 Task: Add an event with the title Presentation Finalization and Rehearsal Session, date '2023/12/29', time 9:15 AM to 11:15 AMand add a description: The quality assurance team will review project documentation such as project plans, requirements specifications, design documents, and test plans. They will ensure that the documentation is complete, accurate, and aligns with the project objectives and stakeholder expectations.Select event color  Sage . Add location for the event as: Durban, South Africa, logged in from the account softage.4@softage.netand send the event invitation to softage.6@softage.net and softage.7@softage.net. Set a reminder for the event Weekly on Sunday
Action: Mouse moved to (70, 91)
Screenshot: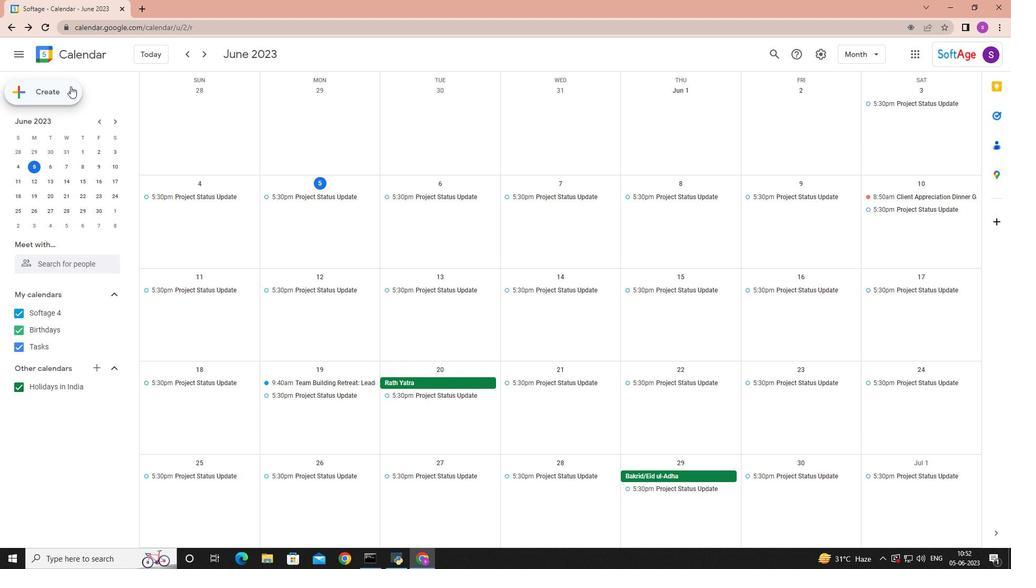 
Action: Mouse pressed left at (70, 91)
Screenshot: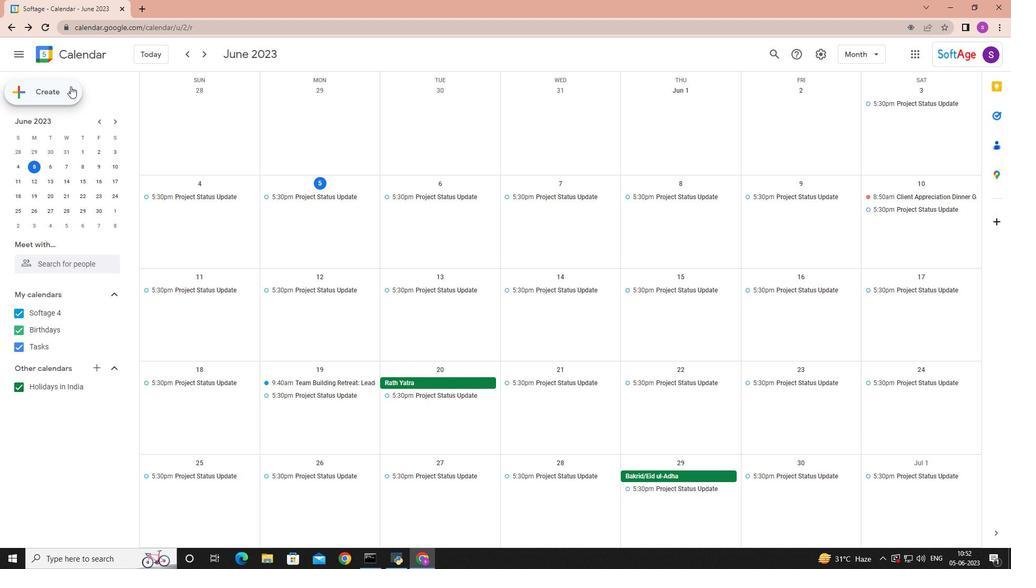 
Action: Mouse moved to (71, 122)
Screenshot: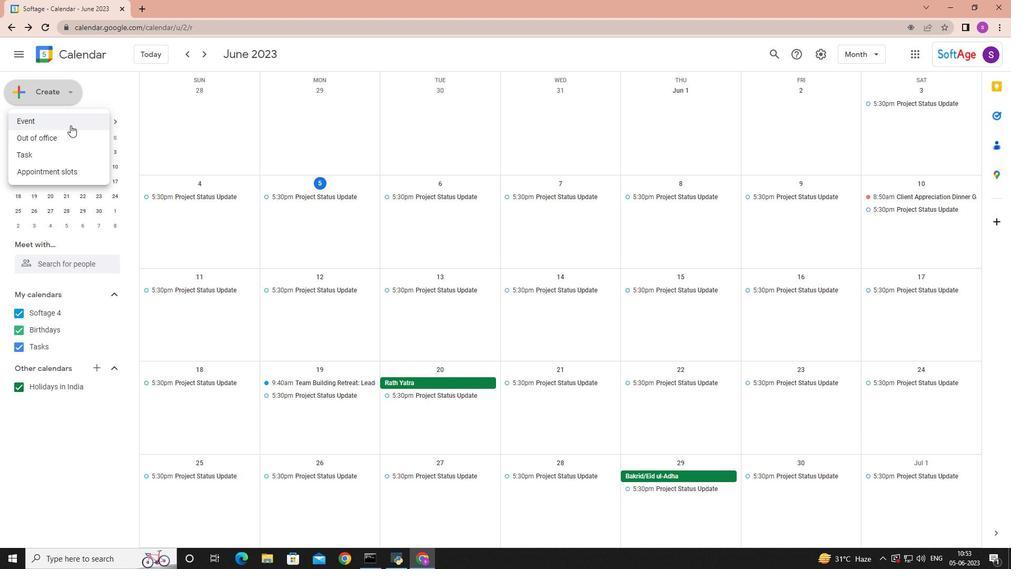 
Action: Mouse pressed left at (71, 122)
Screenshot: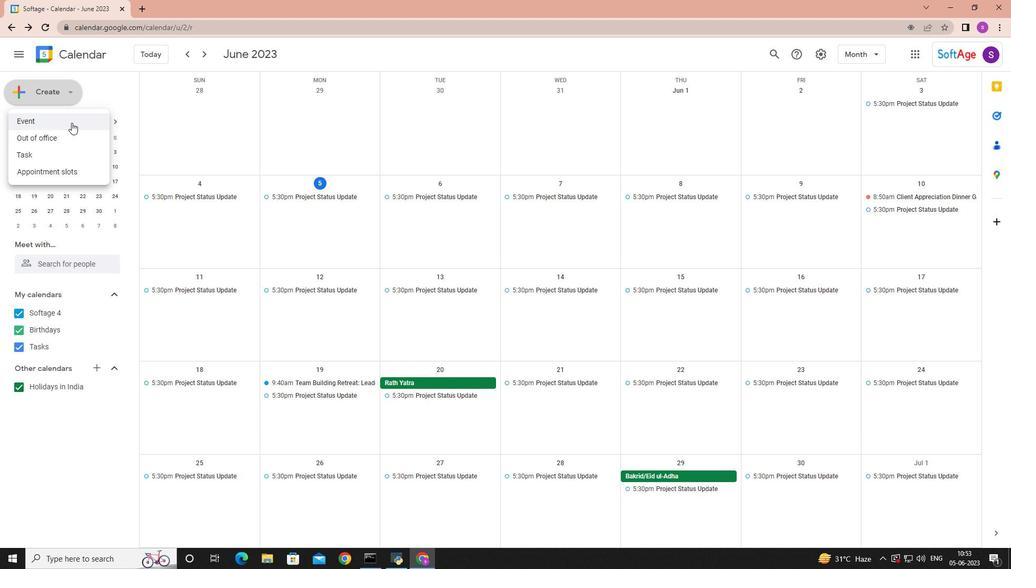 
Action: Mouse moved to (146, 411)
Screenshot: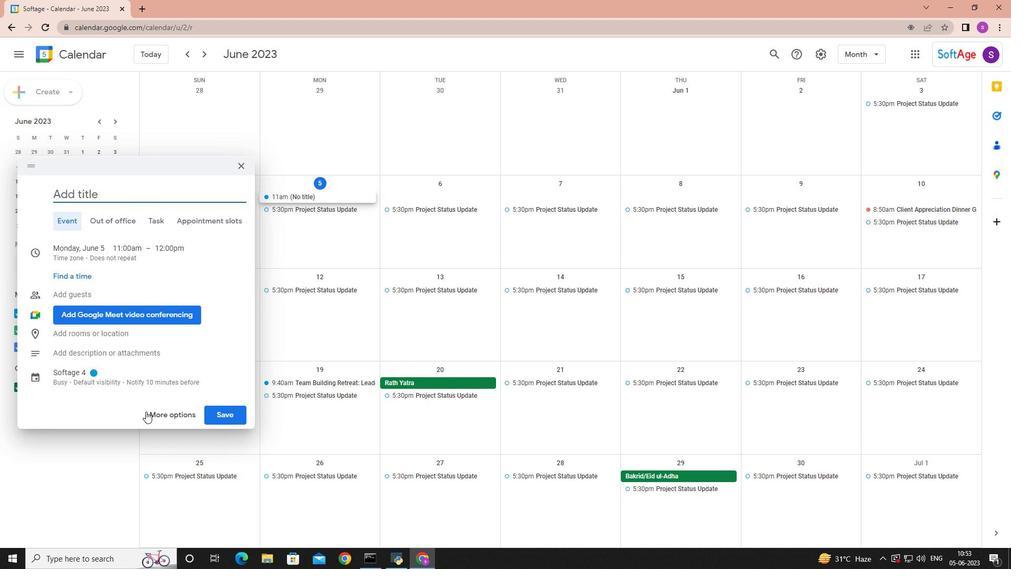 
Action: Mouse pressed left at (146, 411)
Screenshot: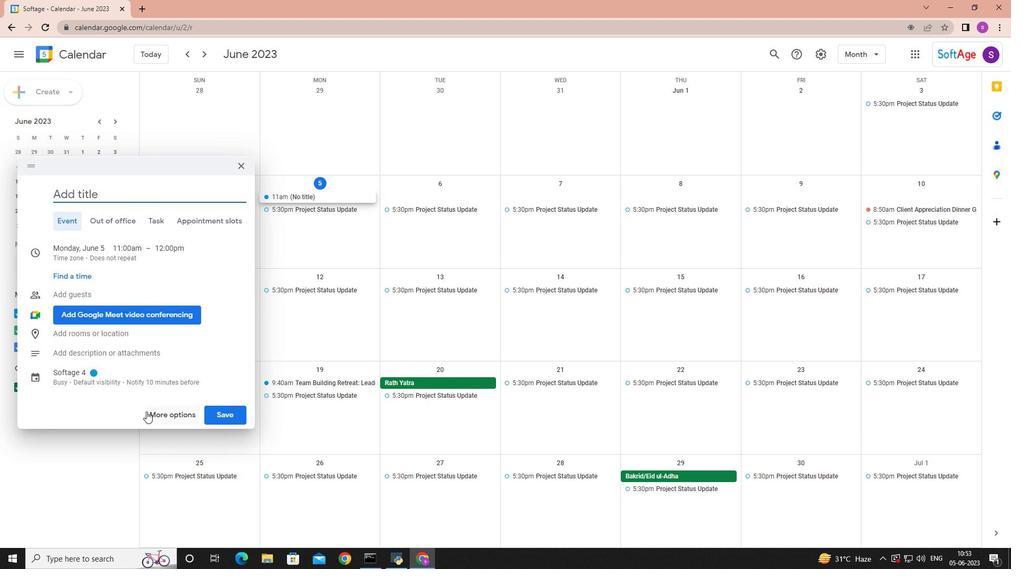
Action: Mouse moved to (147, 411)
Screenshot: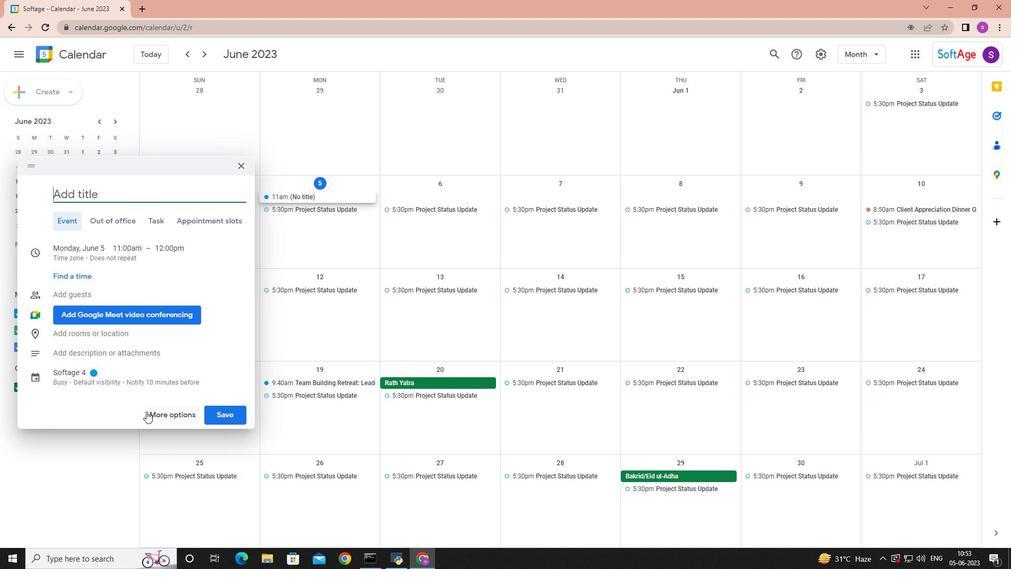 
Action: Key pressed <Key.shift>Presentation<Key.space><Key.shift>Finalization<Key.space>and<Key.space><Key.shift>Rehearsal<Key.space><Key.shift>session<Key.space>
Screenshot: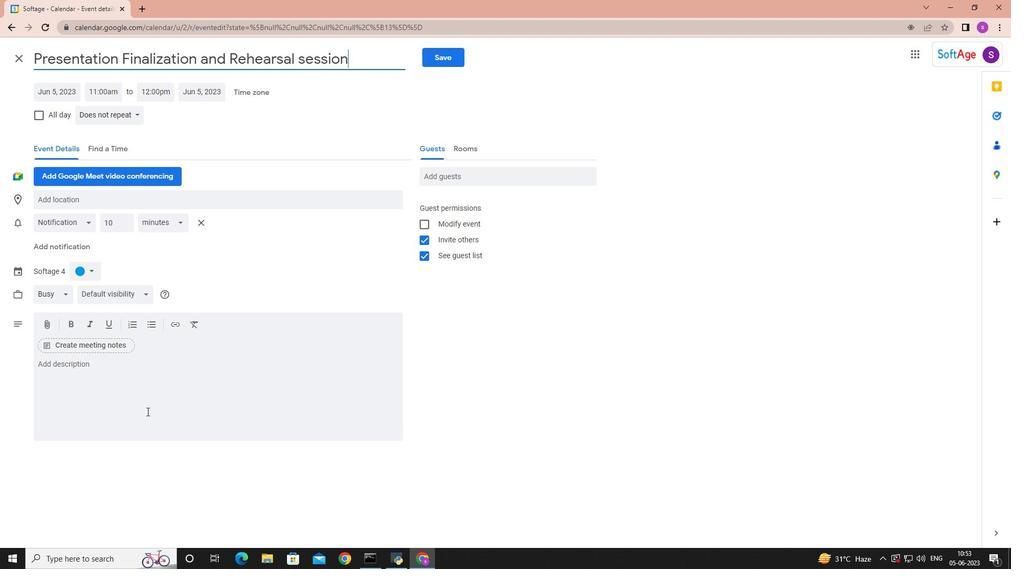 
Action: Mouse moved to (70, 87)
Screenshot: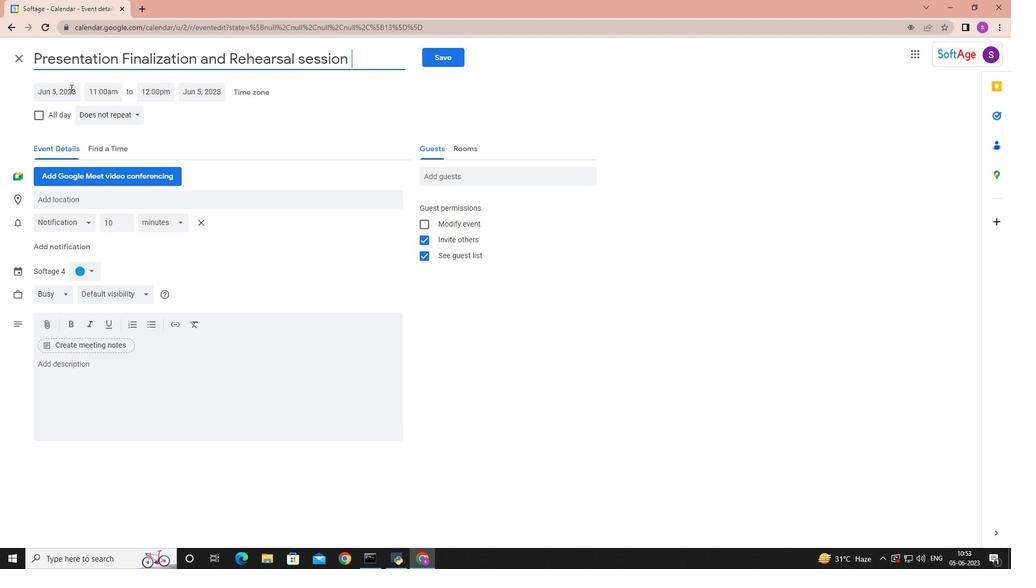 
Action: Mouse pressed left at (70, 87)
Screenshot: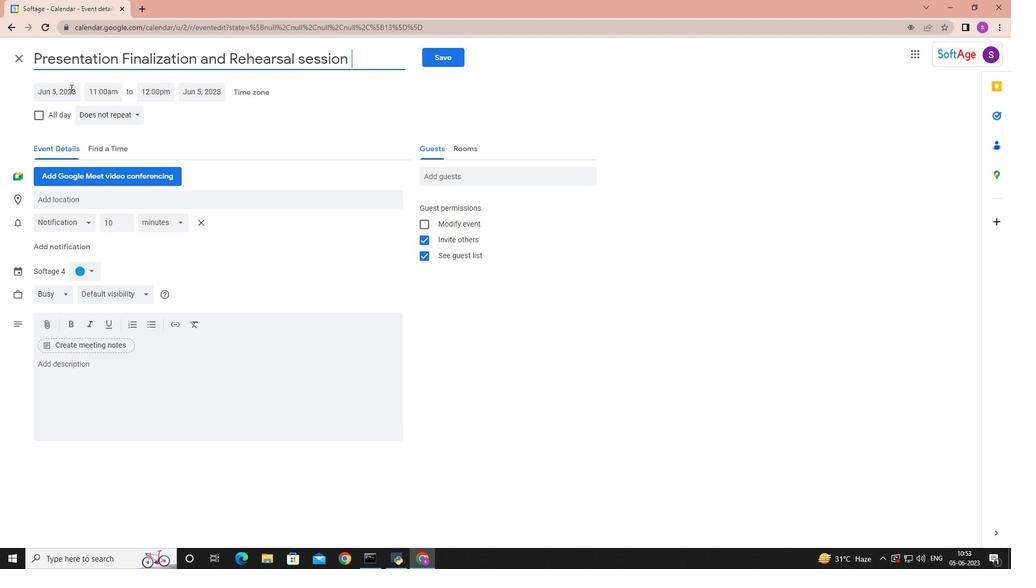 
Action: Mouse moved to (169, 113)
Screenshot: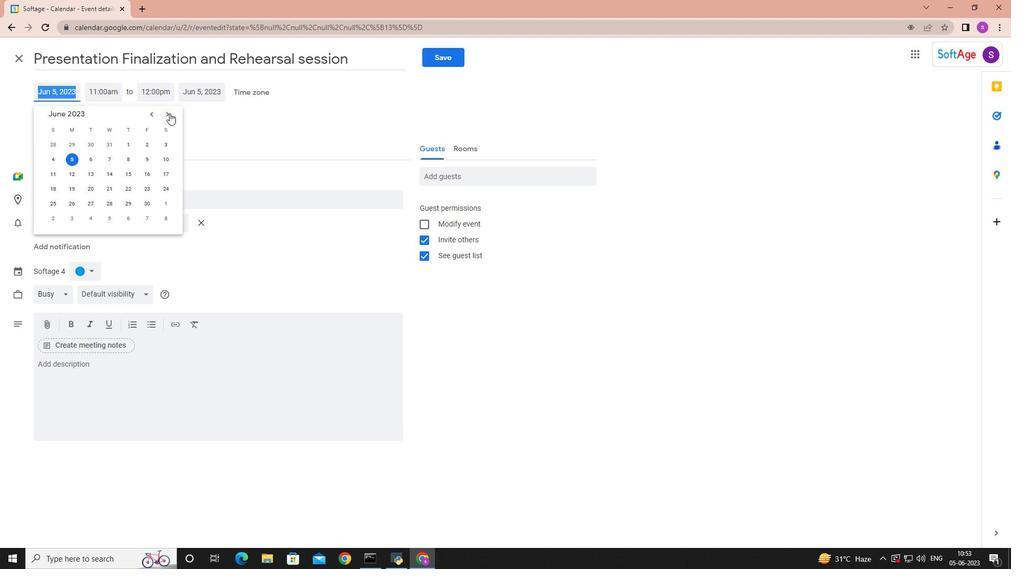 
Action: Mouse pressed left at (169, 113)
Screenshot: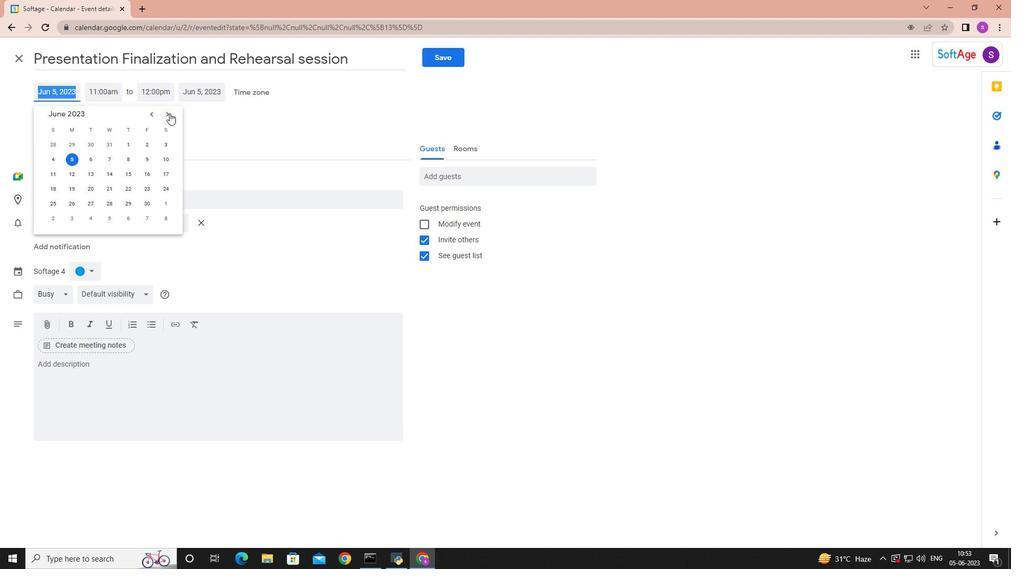 
Action: Mouse moved to (170, 113)
Screenshot: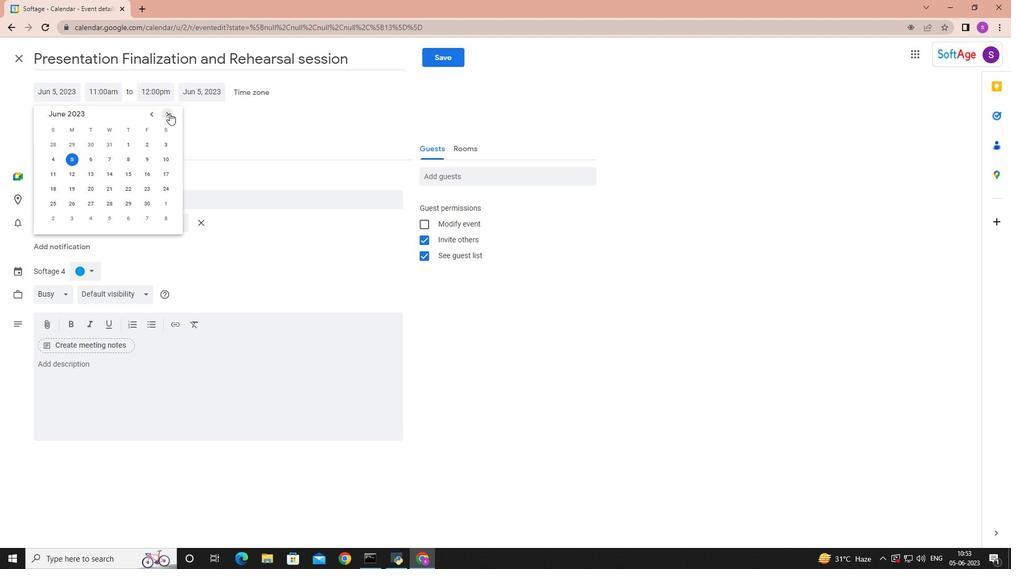 
Action: Mouse pressed left at (170, 113)
Screenshot: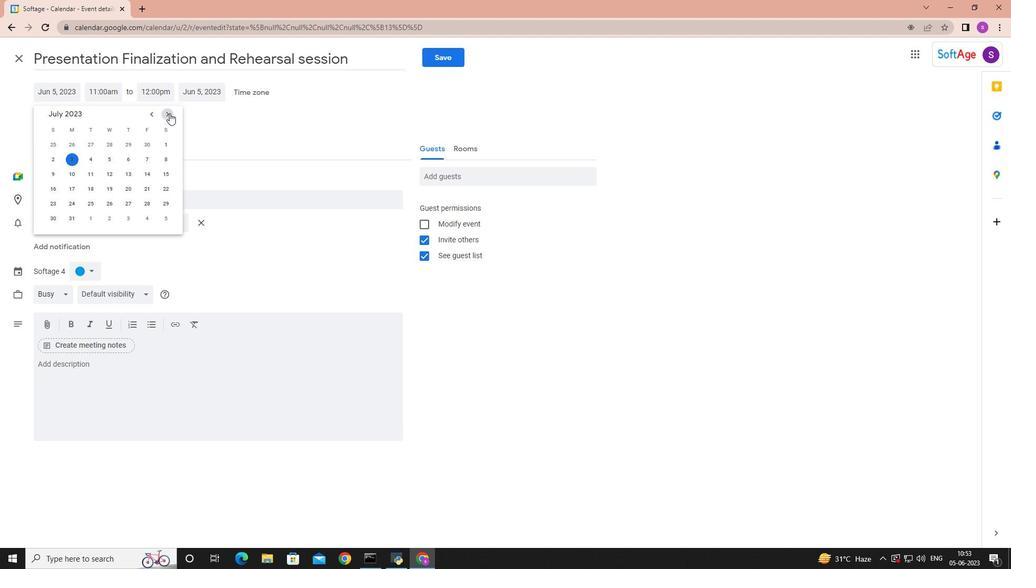
Action: Mouse moved to (170, 113)
Screenshot: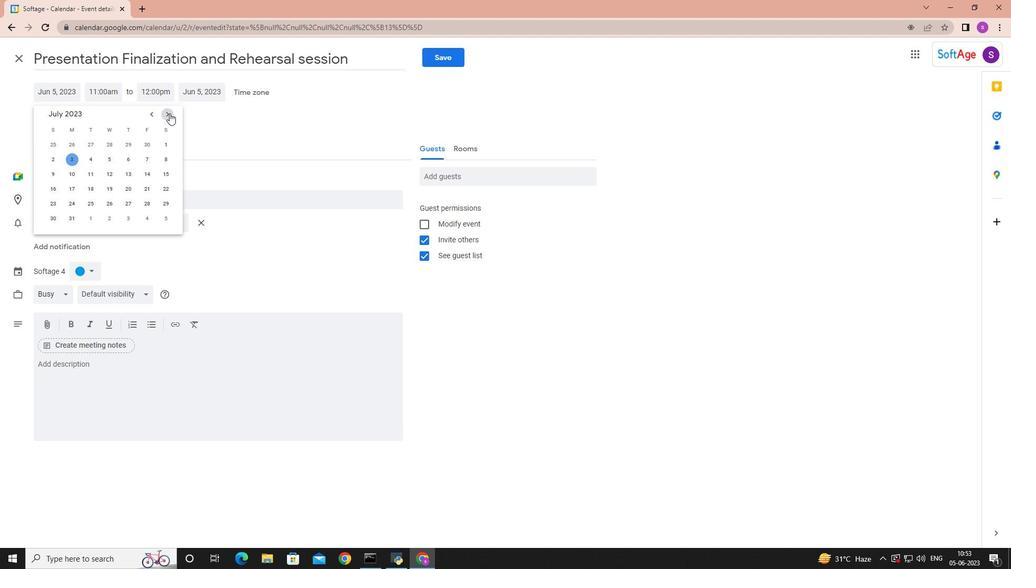 
Action: Mouse pressed left at (170, 113)
Screenshot: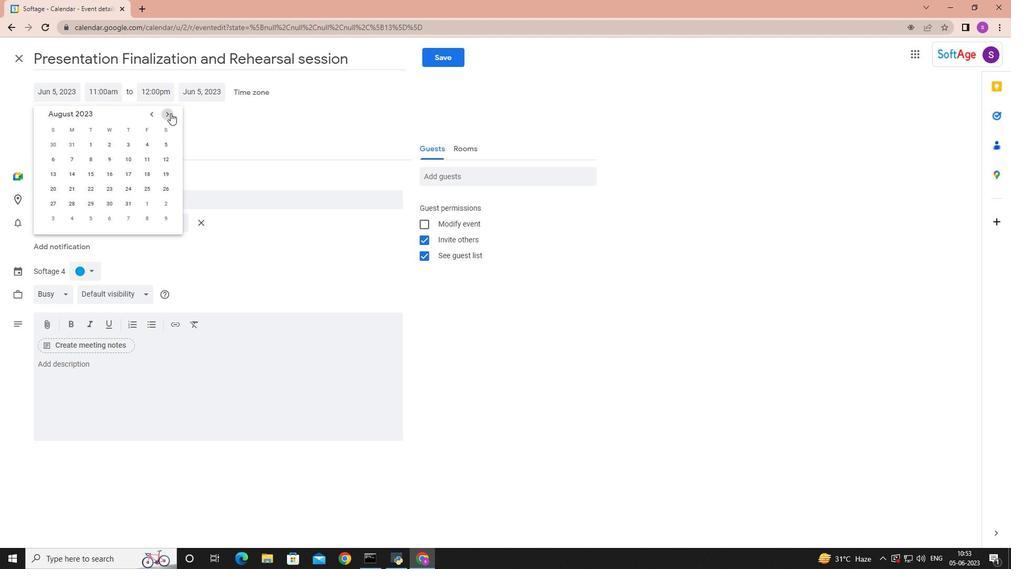 
Action: Mouse pressed left at (170, 113)
Screenshot: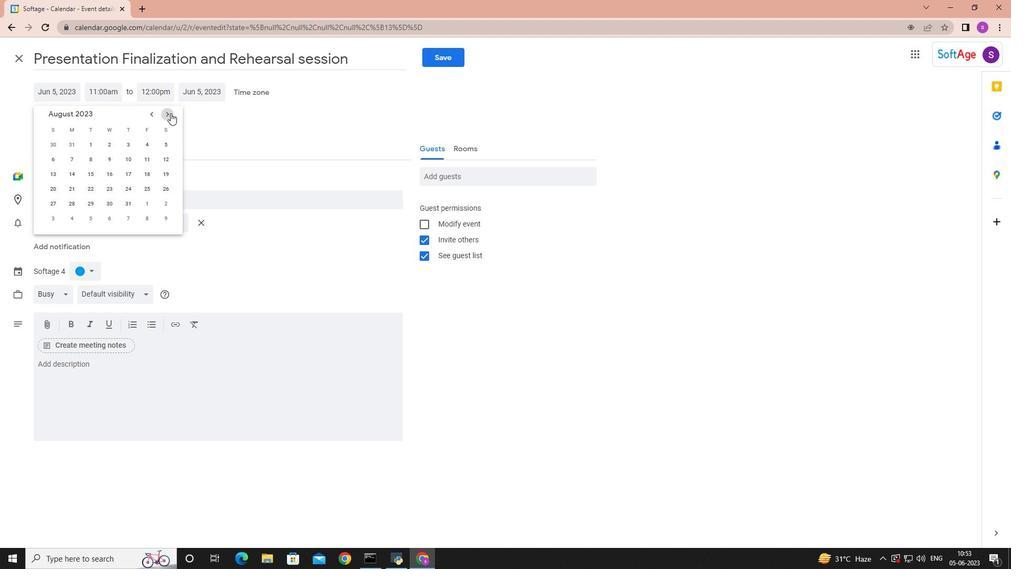 
Action: Mouse pressed left at (170, 113)
Screenshot: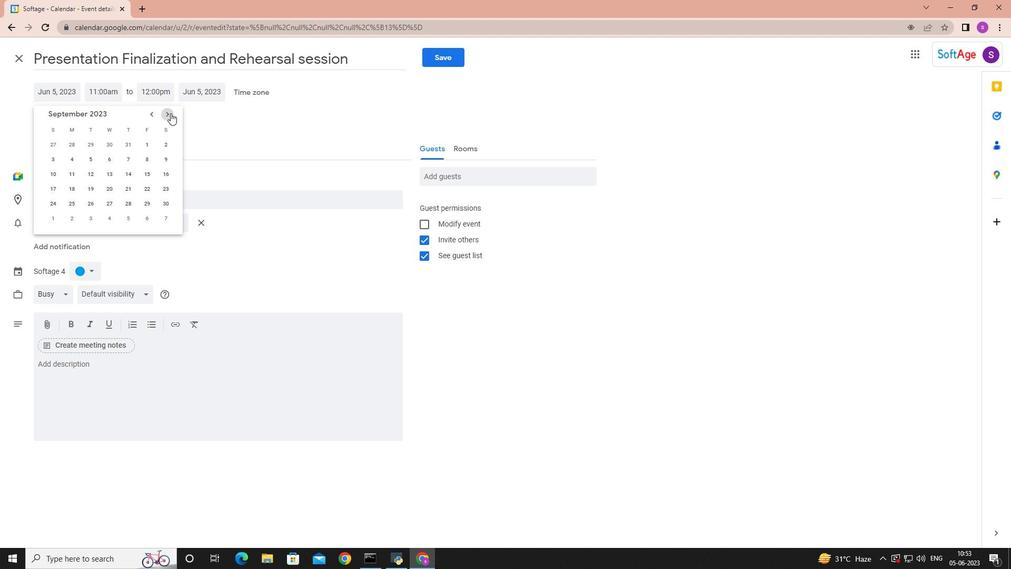 
Action: Mouse pressed left at (170, 113)
Screenshot: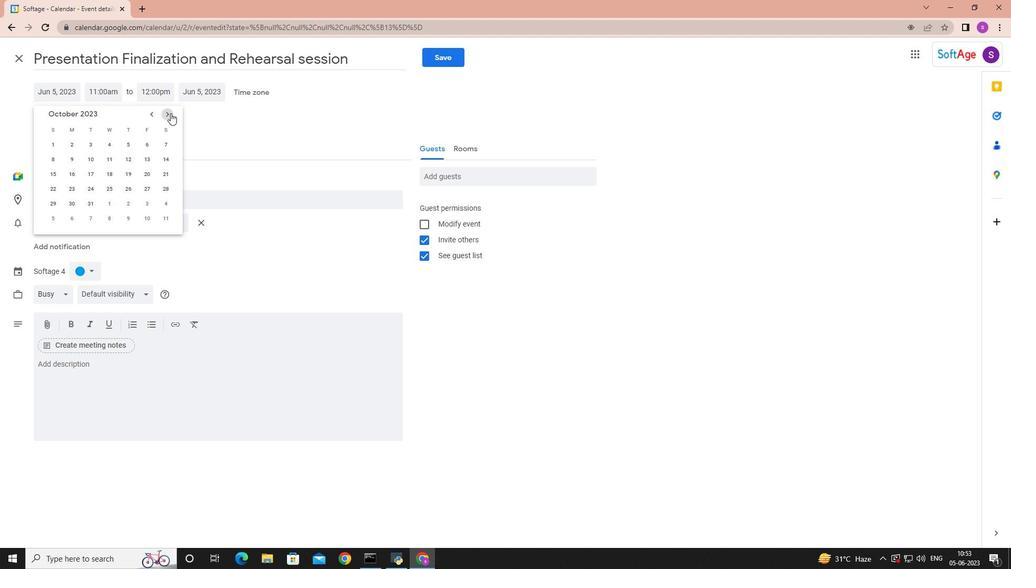 
Action: Mouse moved to (150, 202)
Screenshot: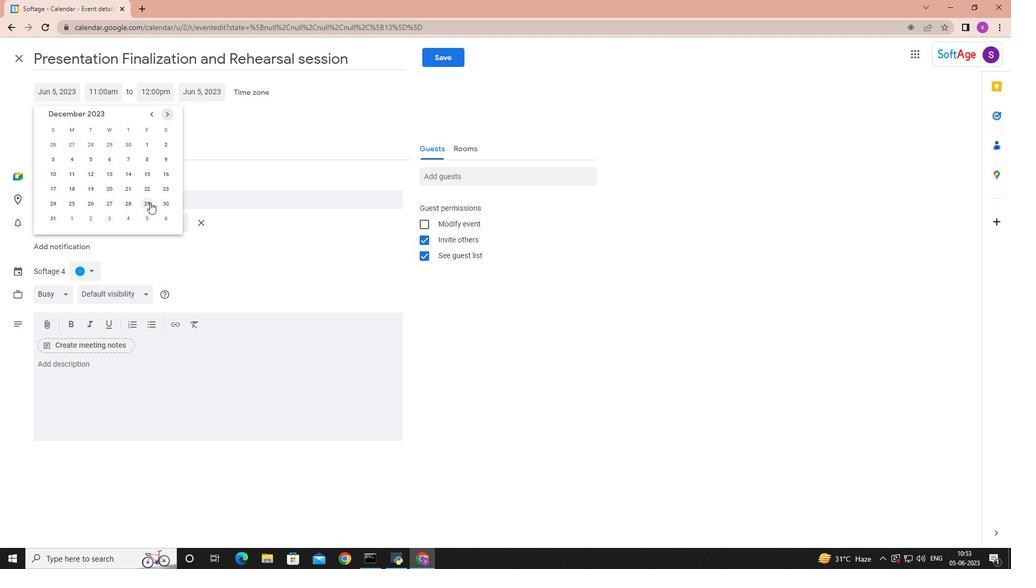 
Action: Mouse pressed left at (150, 202)
Screenshot: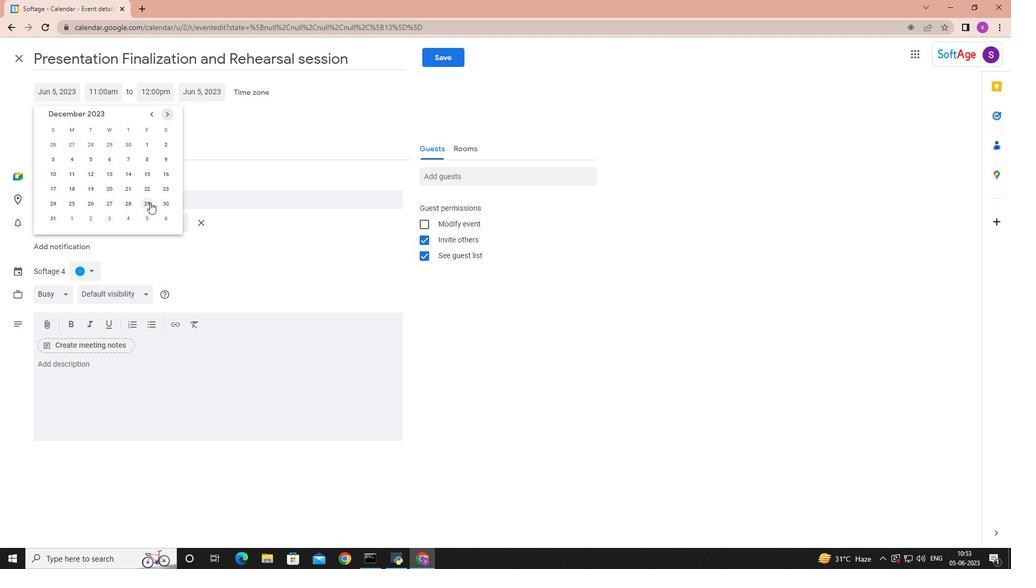 
Action: Mouse moved to (115, 90)
Screenshot: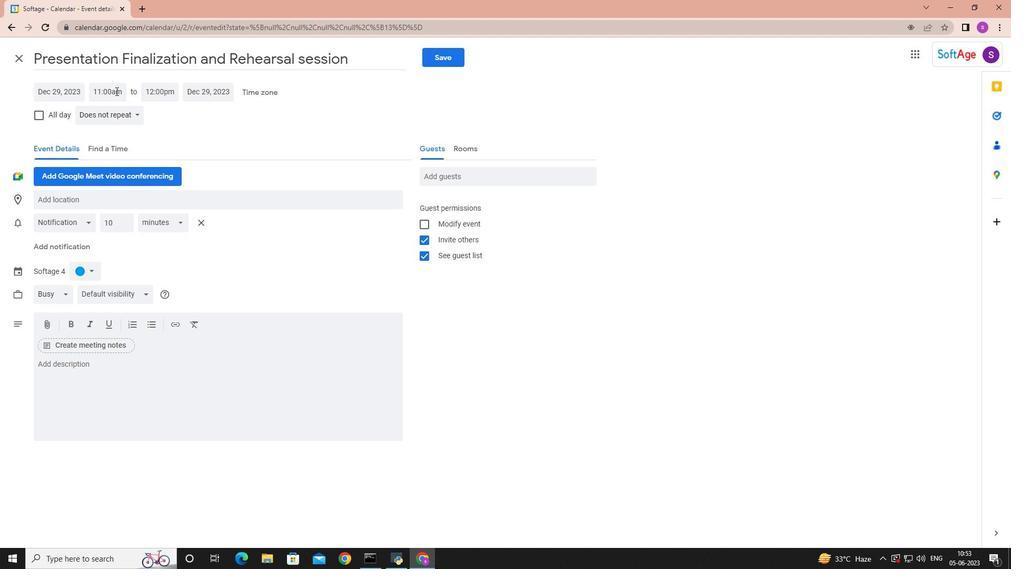 
Action: Mouse pressed left at (115, 90)
Screenshot: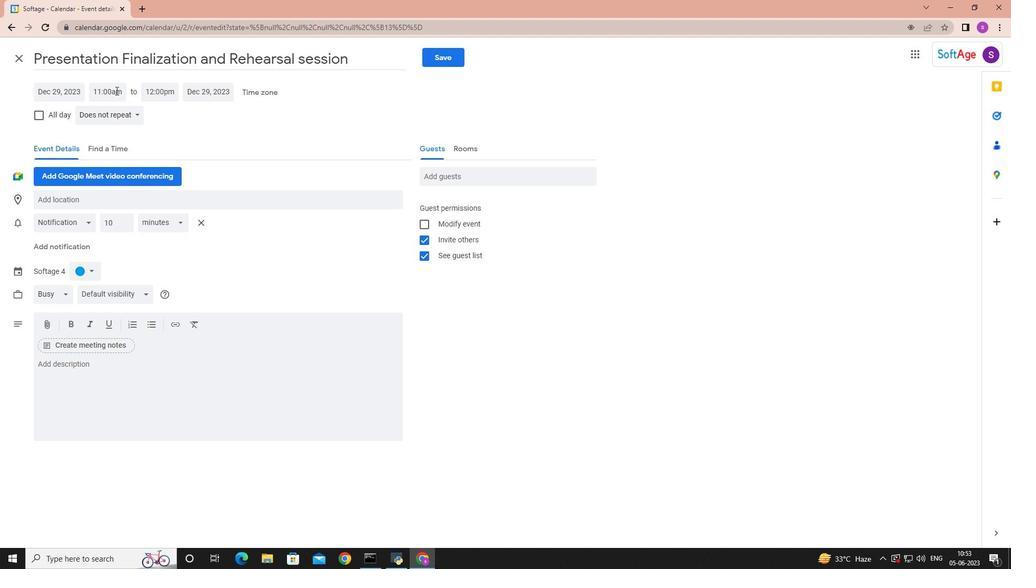 
Action: Mouse moved to (154, 163)
Screenshot: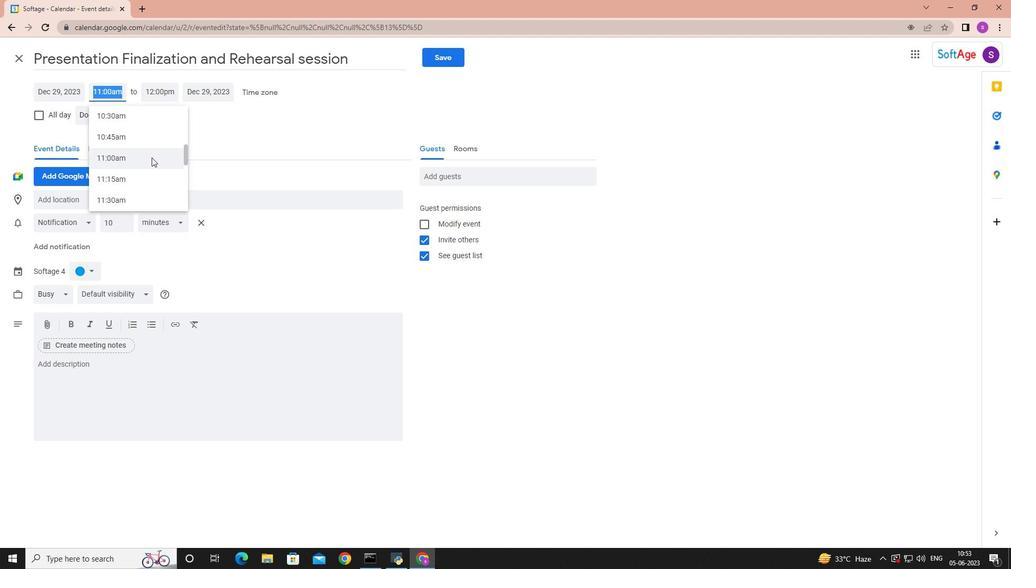 
Action: Mouse scrolled (154, 163) with delta (0, 0)
Screenshot: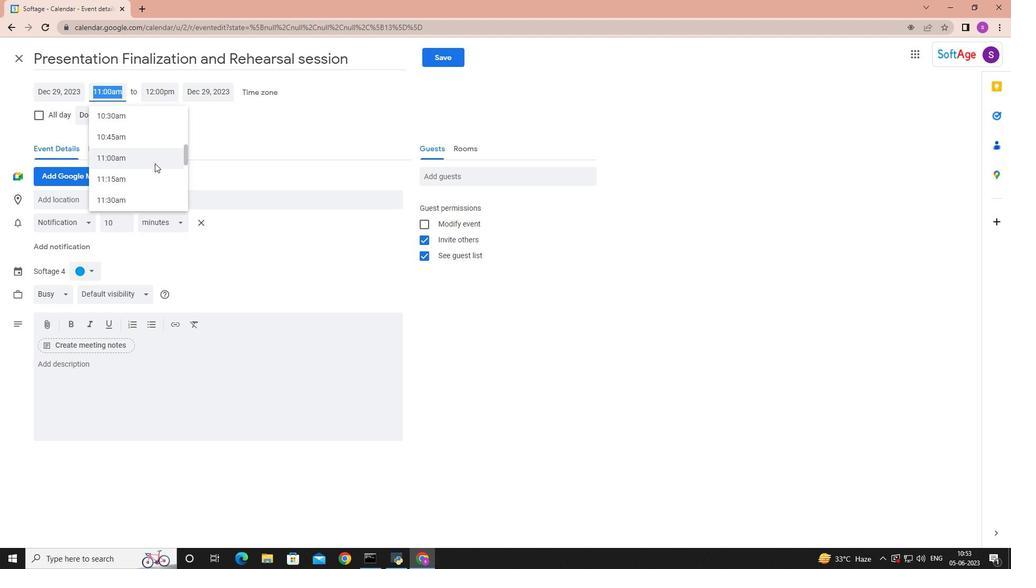 
Action: Mouse scrolled (154, 163) with delta (0, 0)
Screenshot: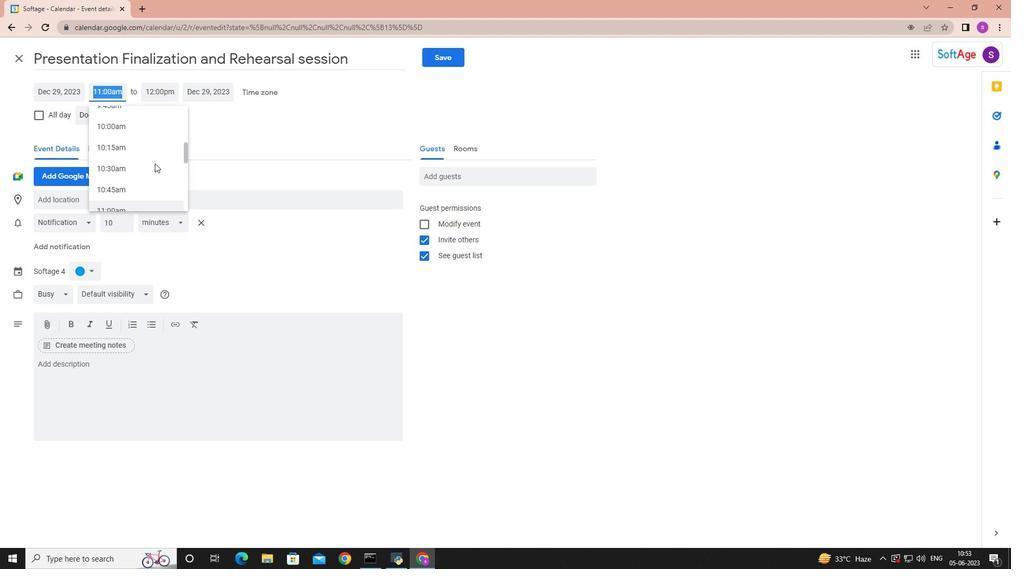 
Action: Mouse moved to (154, 163)
Screenshot: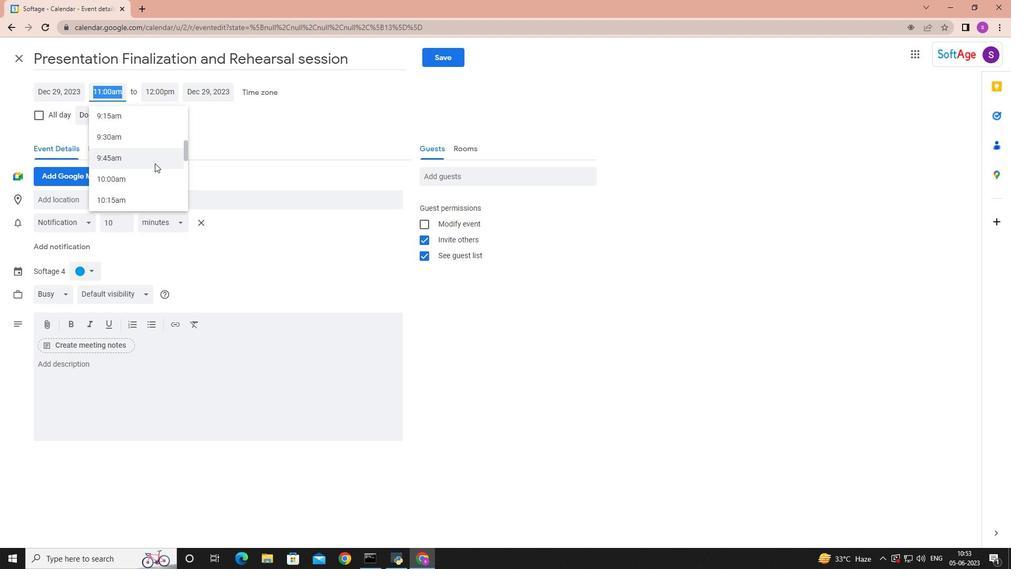 
Action: Mouse scrolled (154, 163) with delta (0, 0)
Screenshot: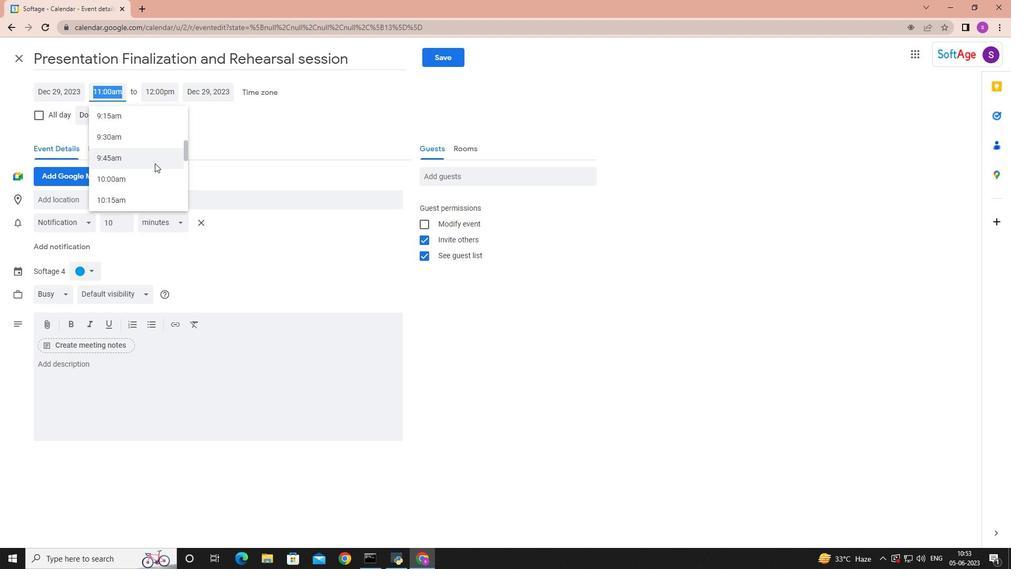 
Action: Mouse moved to (150, 168)
Screenshot: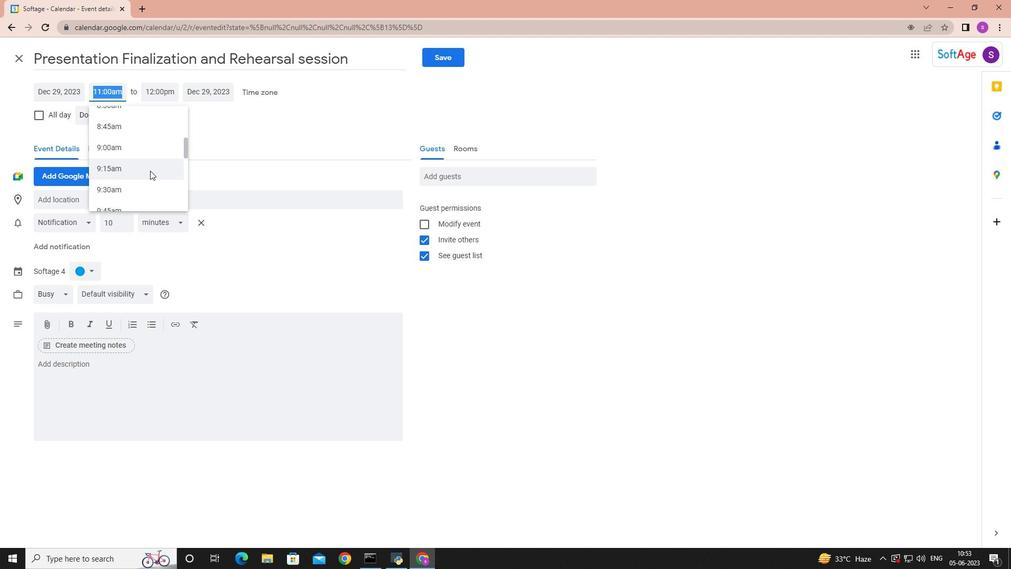 
Action: Mouse pressed left at (150, 168)
Screenshot: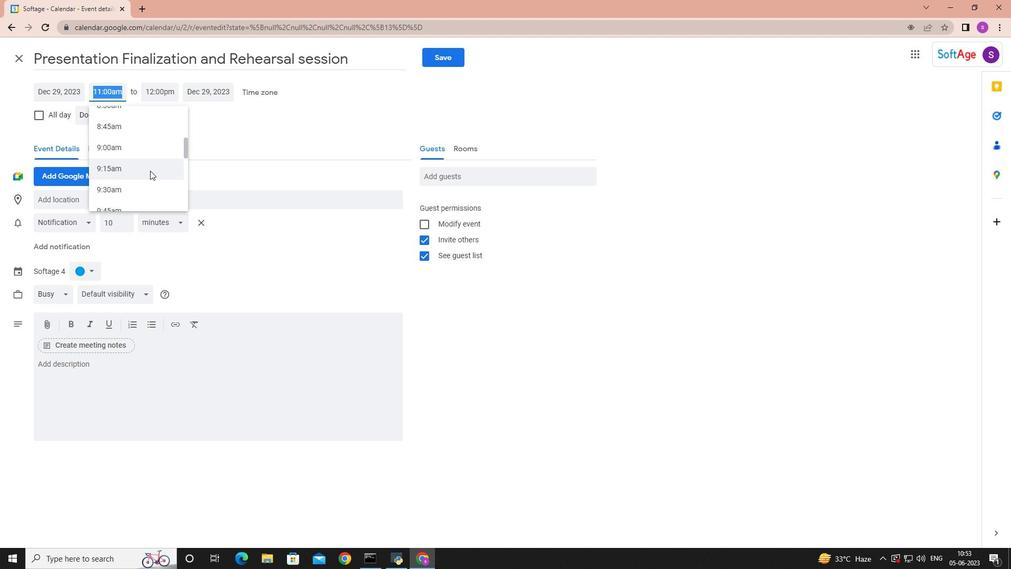
Action: Mouse moved to (163, 89)
Screenshot: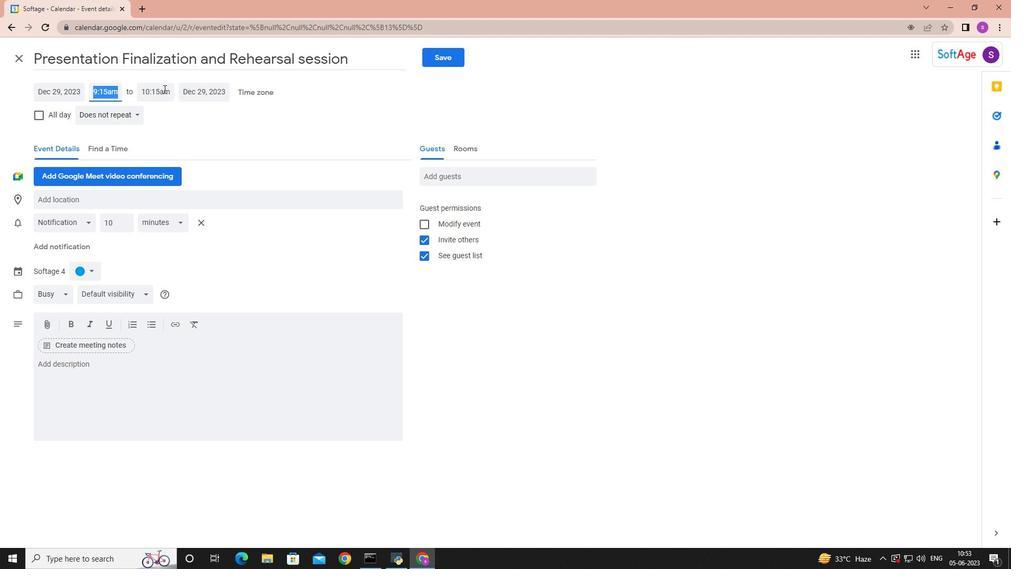 
Action: Mouse pressed left at (163, 89)
Screenshot: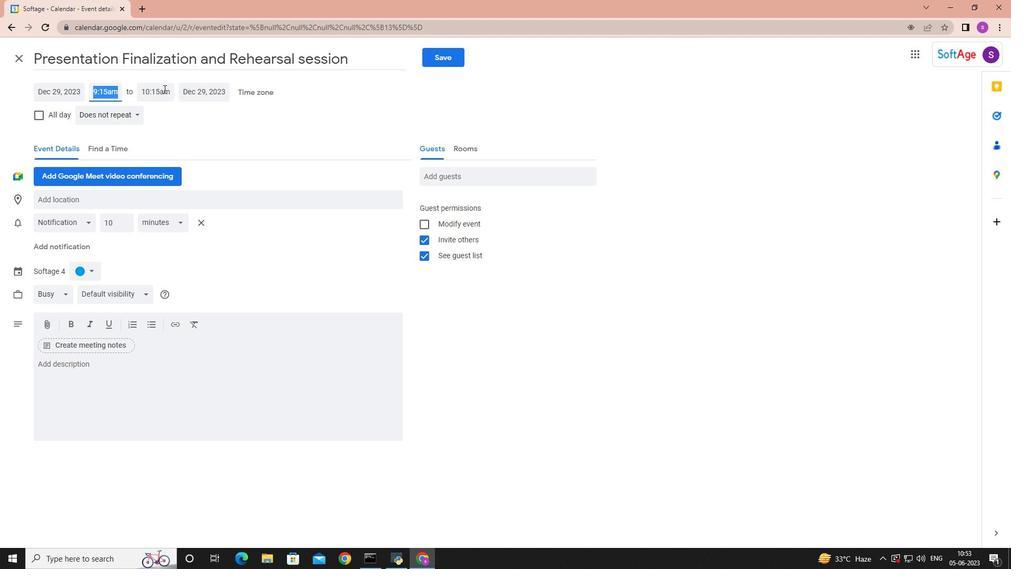 
Action: Mouse moved to (179, 202)
Screenshot: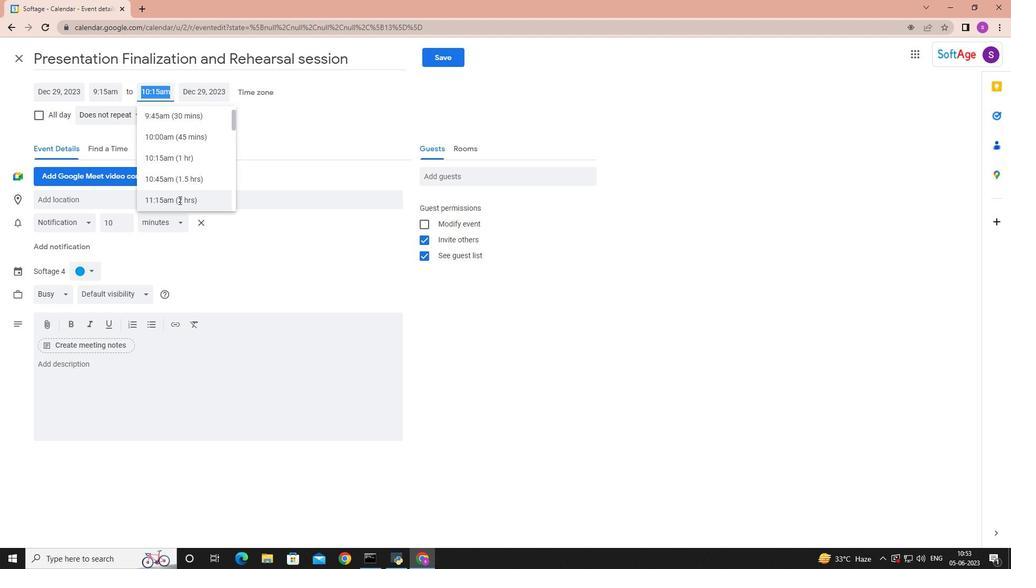 
Action: Mouse pressed left at (179, 202)
Screenshot: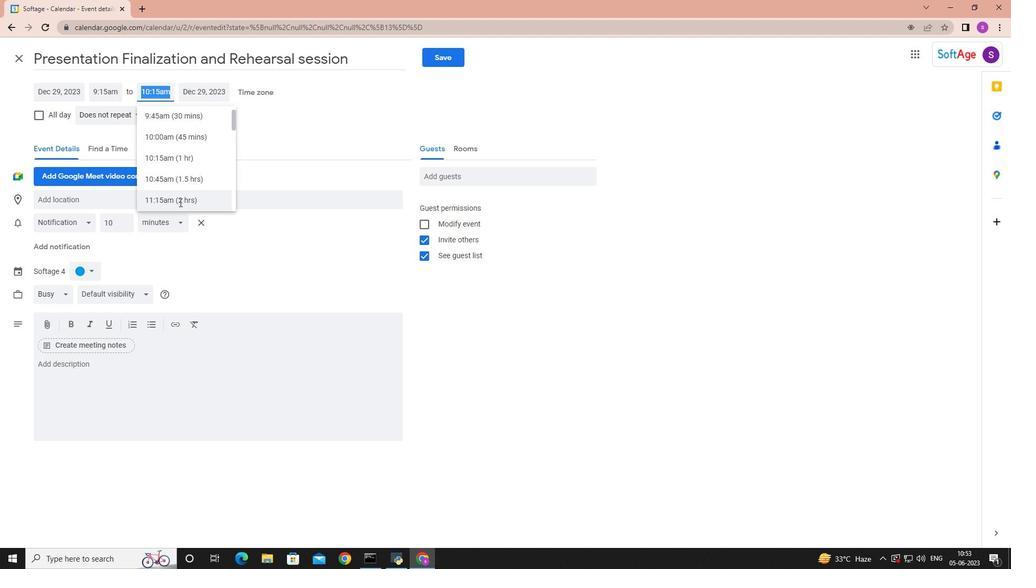 
Action: Mouse moved to (123, 368)
Screenshot: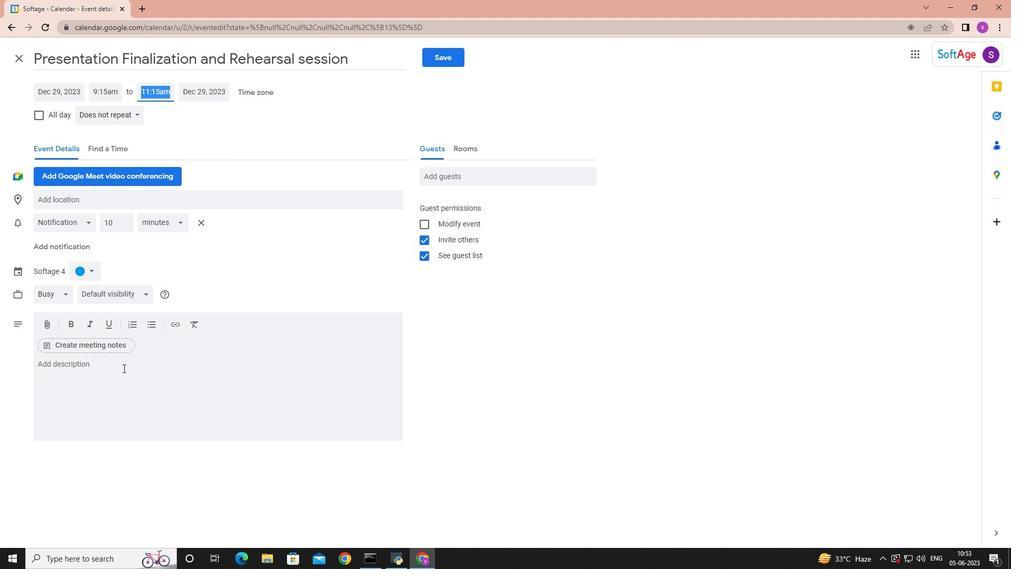 
Action: Mouse pressed left at (123, 368)
Screenshot: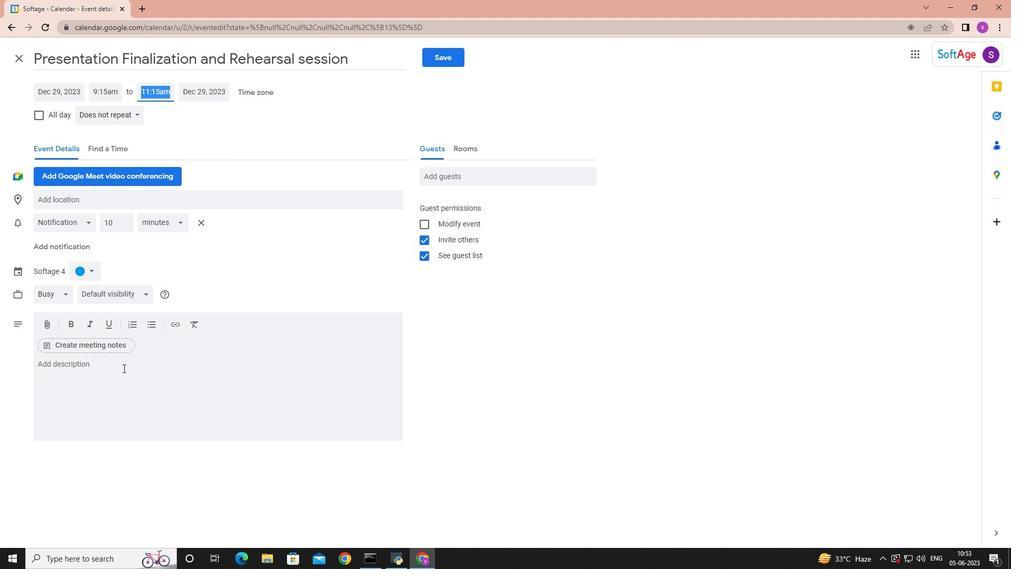 
Action: Mouse moved to (124, 368)
Screenshot: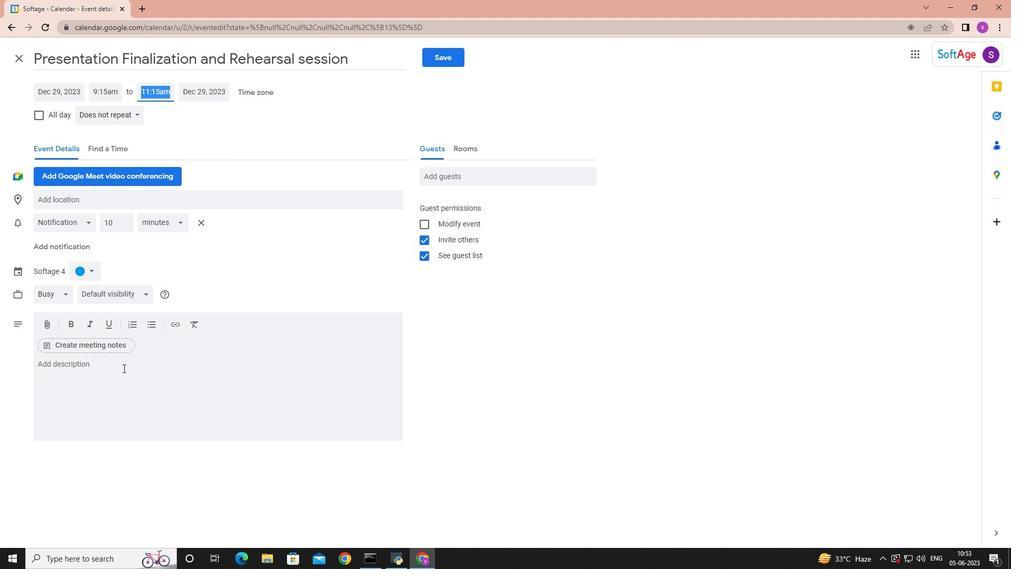 
Action: Key pressed <Key.shift>The<Key.space>quality<Key.space>assurance<Key.space>team<Key.space>will<Key.space>review<Key.space>project<Key.space>de<Key.backspace>ocumentation<Key.space>such<Key.space>as<Key.space>project<Key.space><Key.backspace><Key.backspace><Key.backspace><Key.backspace><Key.backspace><Key.backspace>oject<Key.space>plan,<Key.space>requirement<Key.space>specification<Key.space>design<Key.space>s<Key.backspace>documents<Key.space>and<Key.space>test<Key.space>plans.<Key.space>they<Key.space>will<Key.space>w<Key.backspace>ensure<Key.space>that<Key.space>the<Key.space>documentation<Key.space>is<Key.space>complete,<Key.space>accurate<Key.space>and<Key.space>aligns<Key.space>with<Key.space>the<Key.space>project<Key.space>objectives<Key.space>and<Key.space>stakeholder<Key.space>expectations.
Screenshot: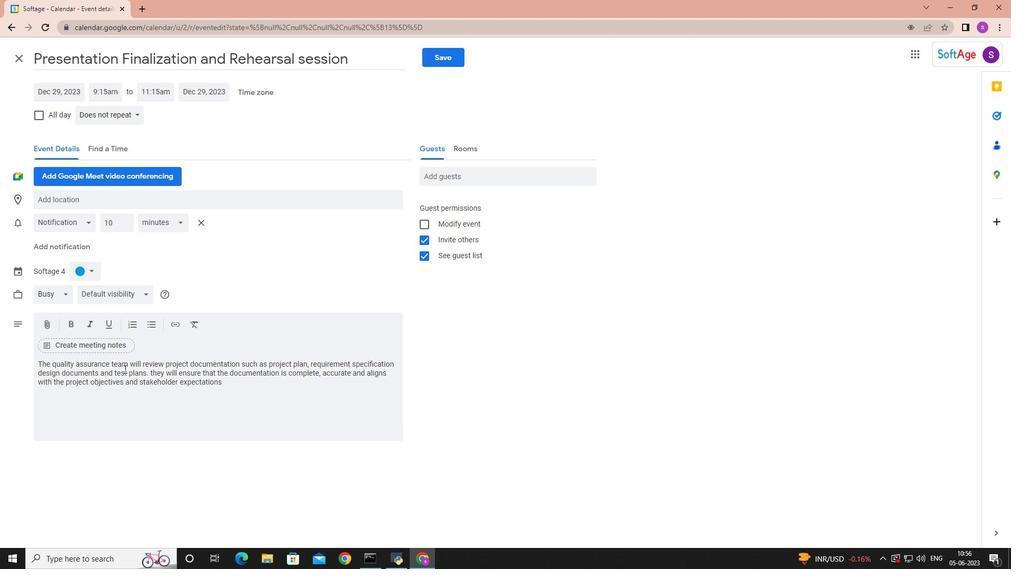 
Action: Mouse moved to (92, 270)
Screenshot: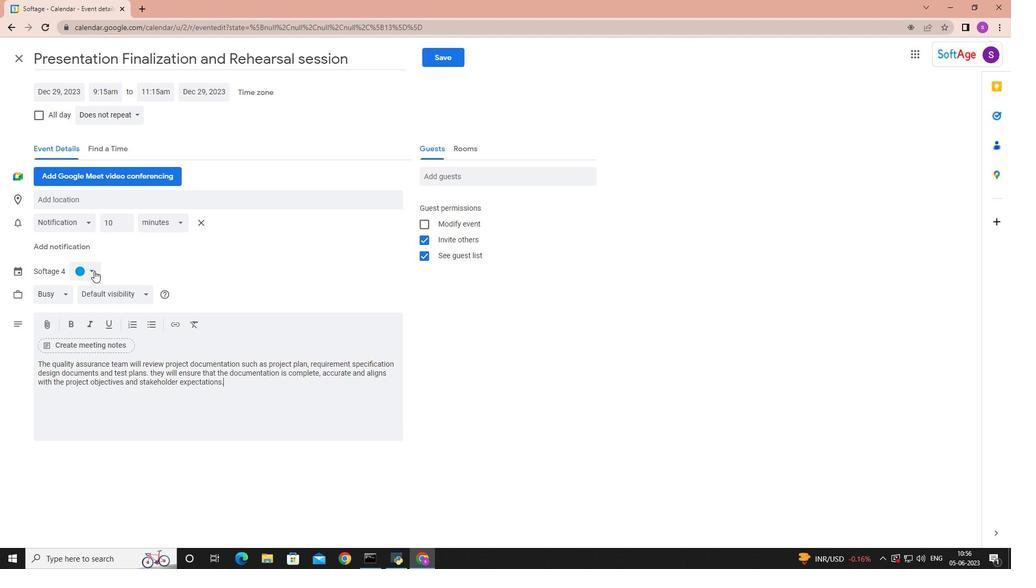 
Action: Mouse pressed left at (92, 270)
Screenshot: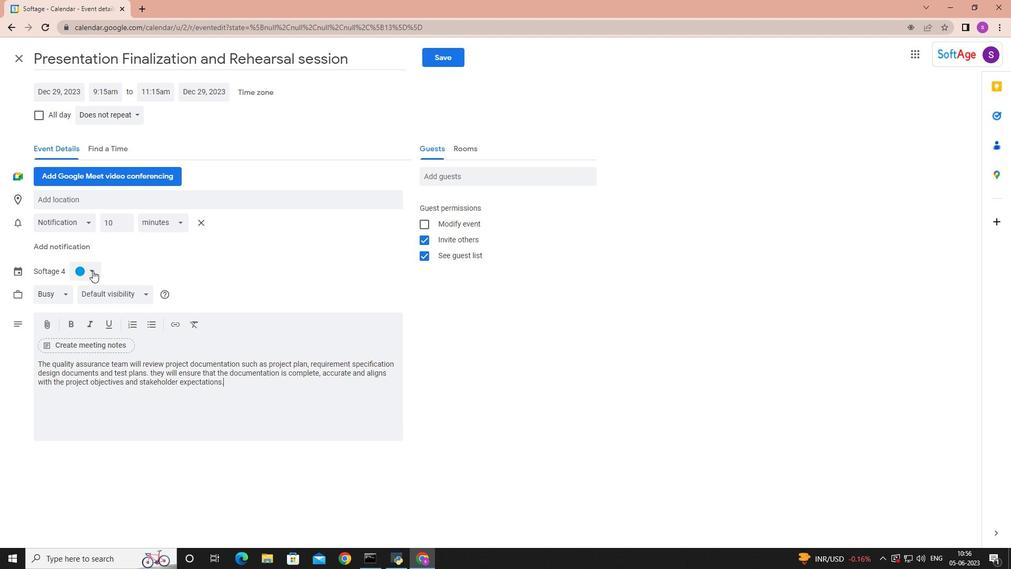 
Action: Mouse moved to (79, 298)
Screenshot: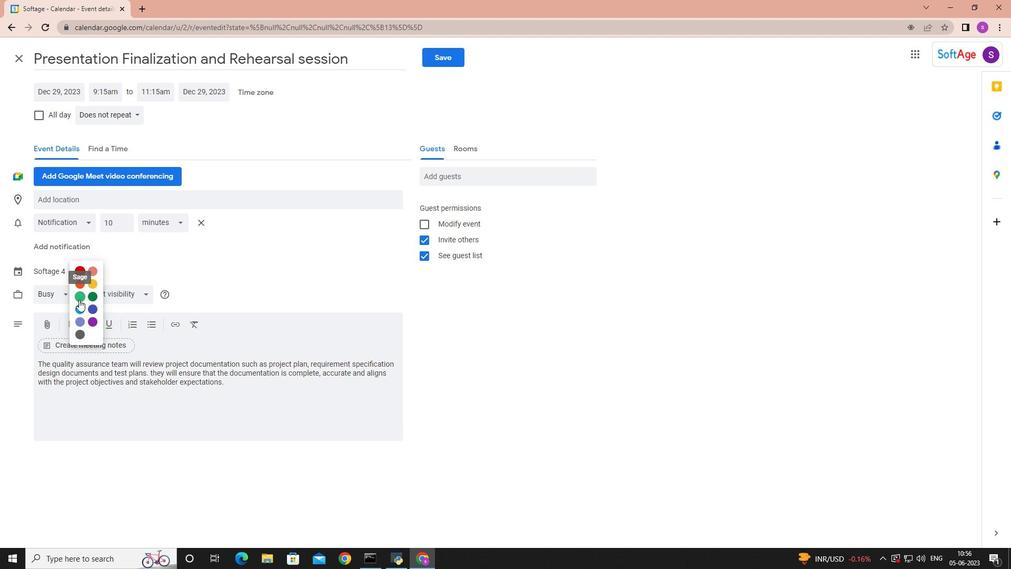 
Action: Mouse pressed left at (79, 298)
Screenshot: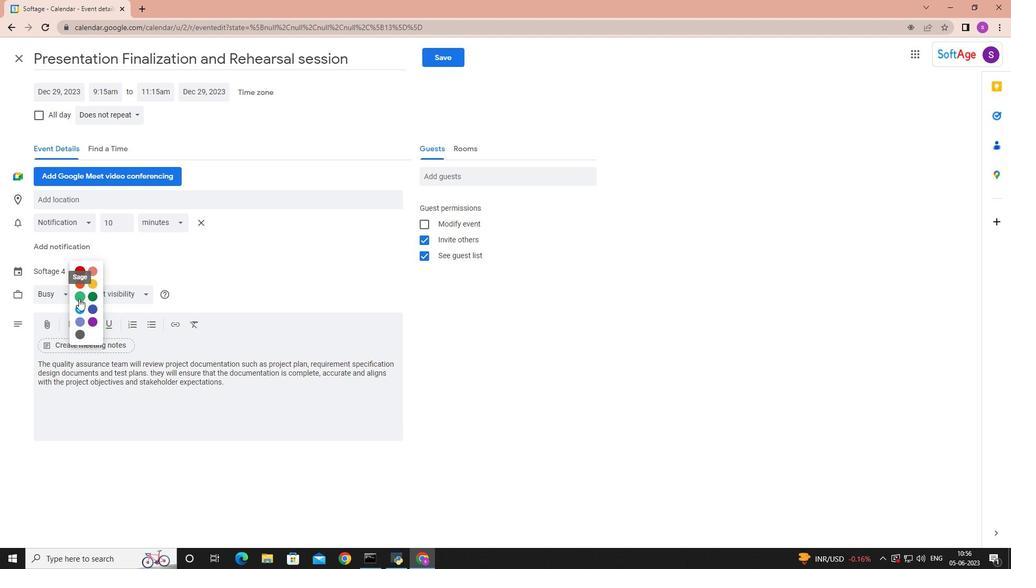 
Action: Mouse moved to (69, 198)
Screenshot: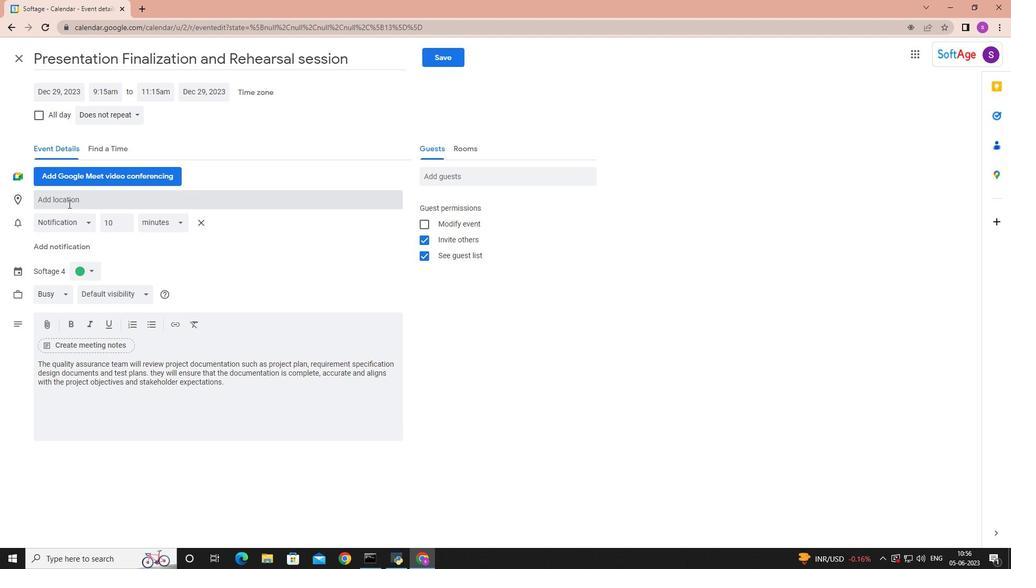 
Action: Mouse pressed left at (69, 198)
Screenshot: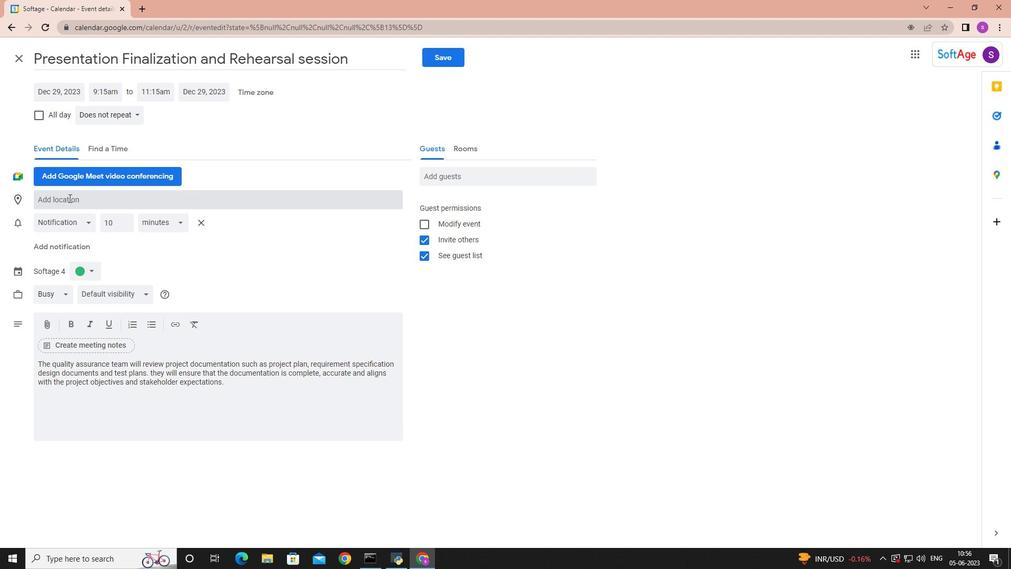 
Action: Key pressed <Key.shift><Key.shift><Key.shift><Key.shift><Key.shift><Key.shift><Key.shift><Key.shift><Key.shift><Key.shift>Durban,<Key.space><Key.shift>South<Key.space><Key.shift>Africa
Screenshot: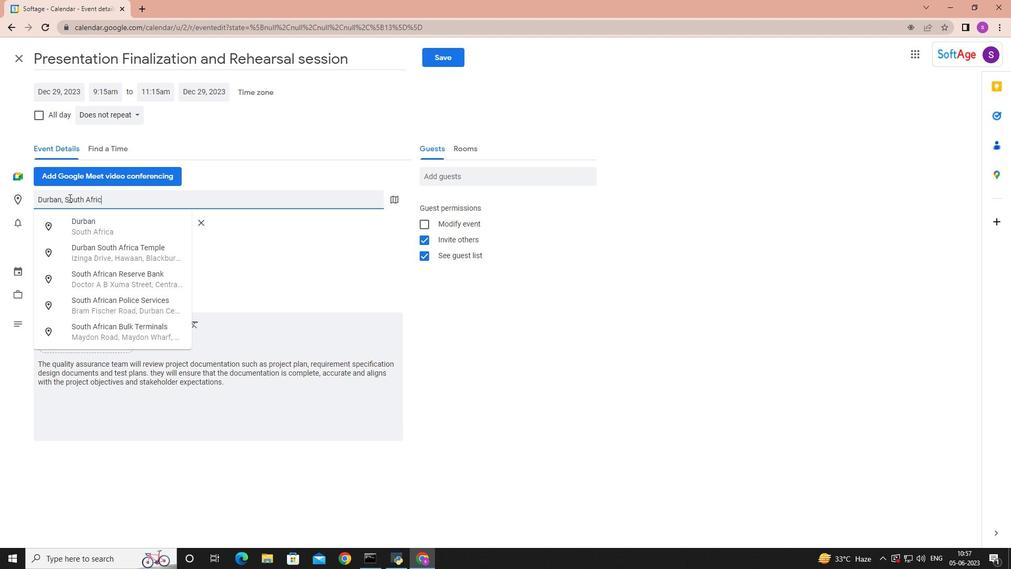 
Action: Mouse moved to (464, 175)
Screenshot: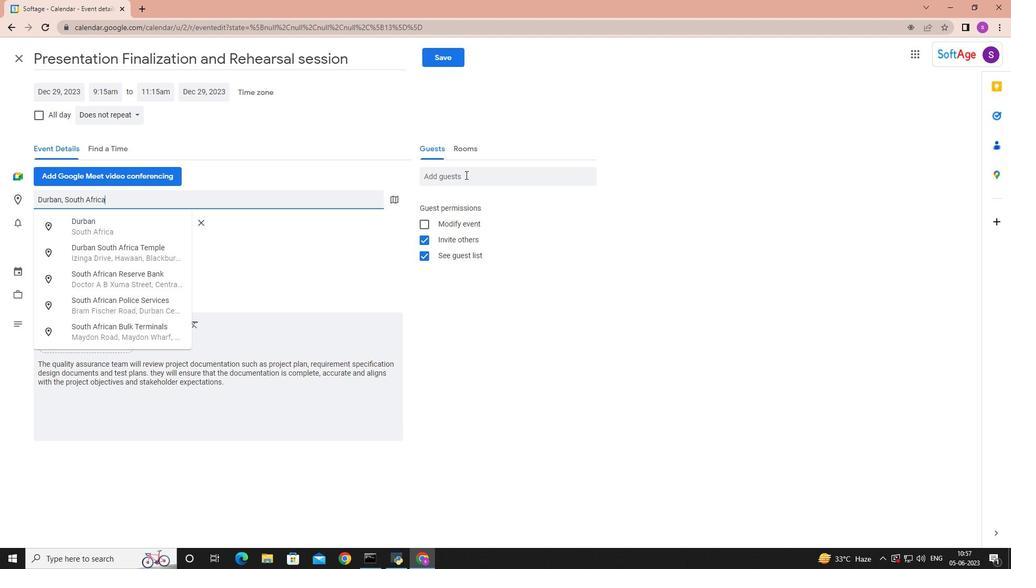 
Action: Mouse pressed left at (464, 175)
Screenshot: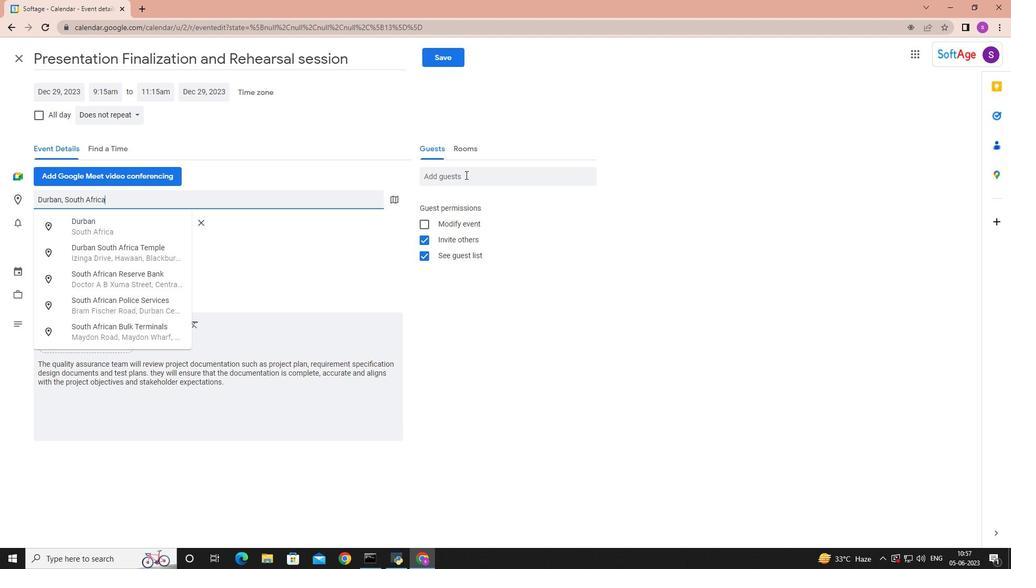 
Action: Key pressed softage.6
Screenshot: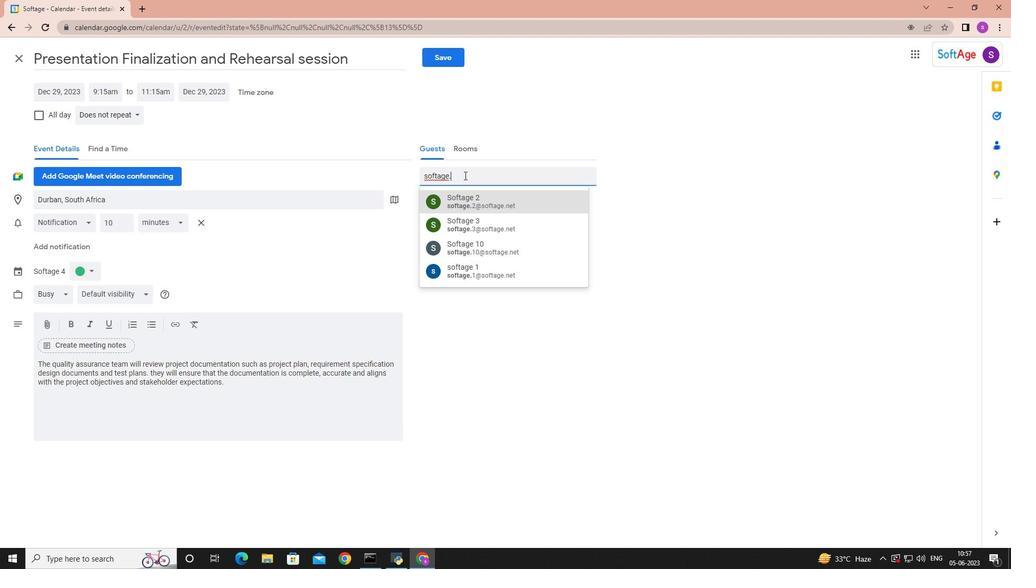 
Action: Mouse moved to (524, 197)
Screenshot: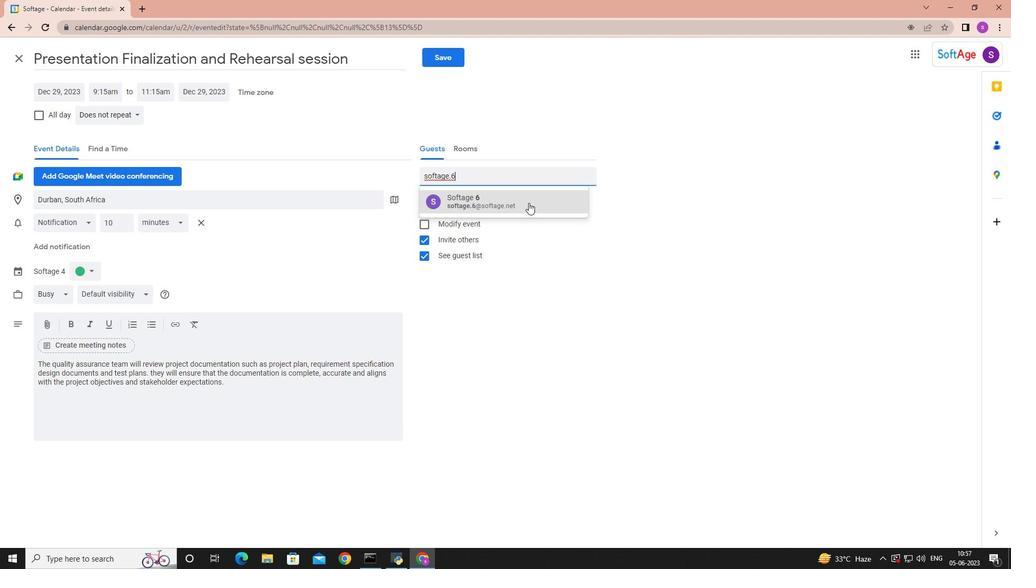 
Action: Mouse pressed left at (524, 197)
Screenshot: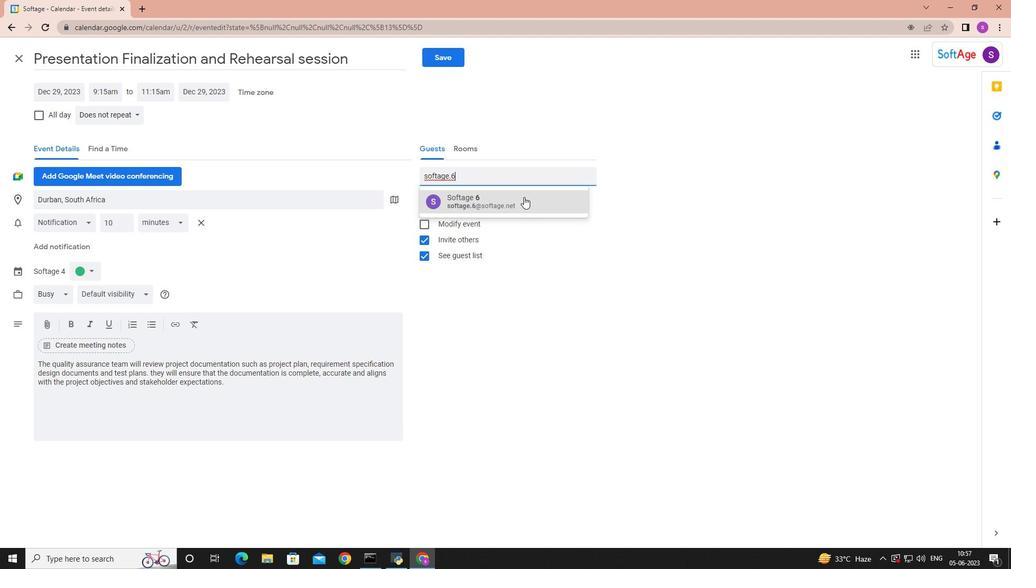 
Action: Key pressed sofa<Key.backspace>tage.6<Key.backspace>7
Screenshot: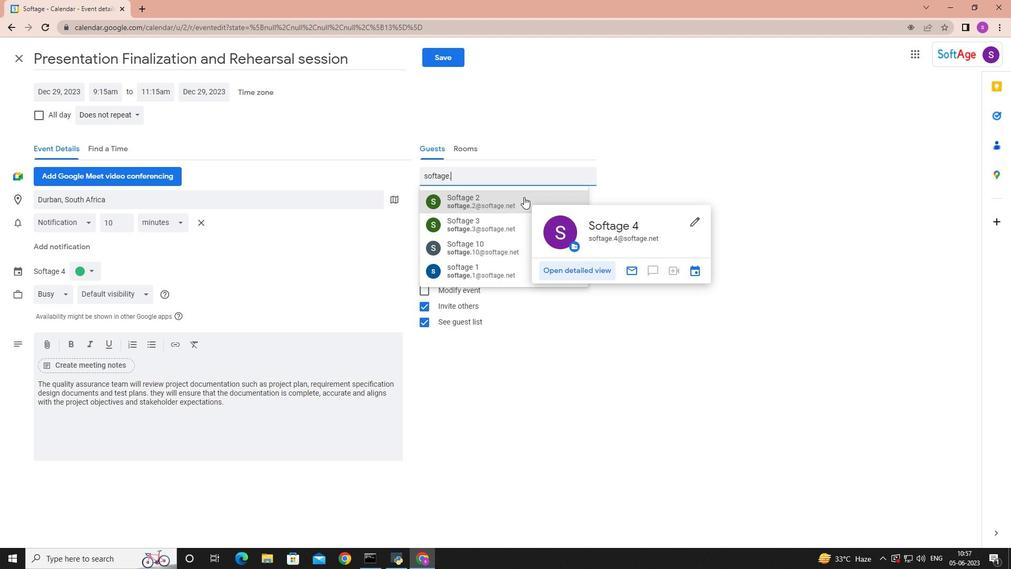 
Action: Mouse moved to (502, 203)
Screenshot: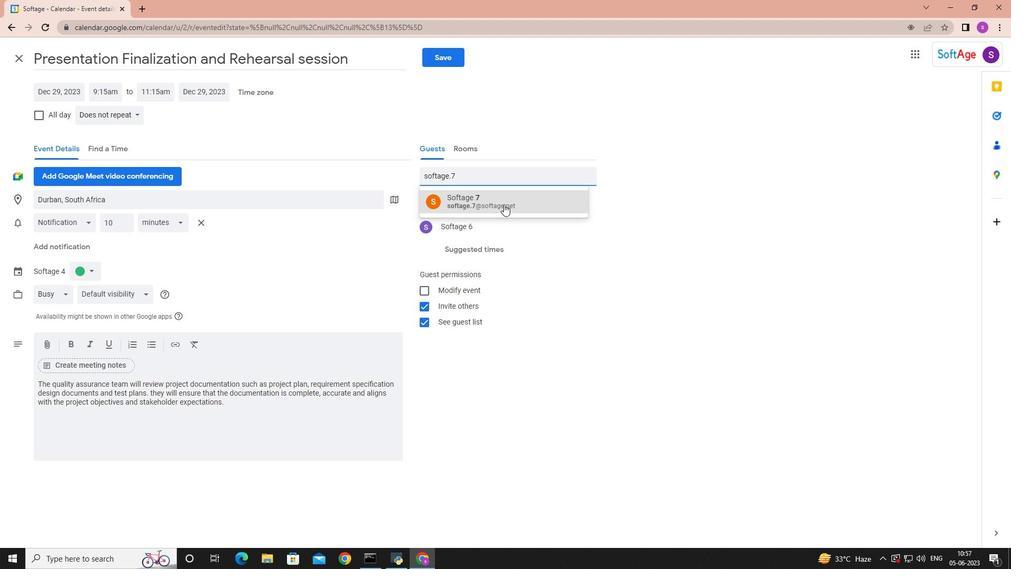 
Action: Mouse pressed left at (502, 203)
Screenshot: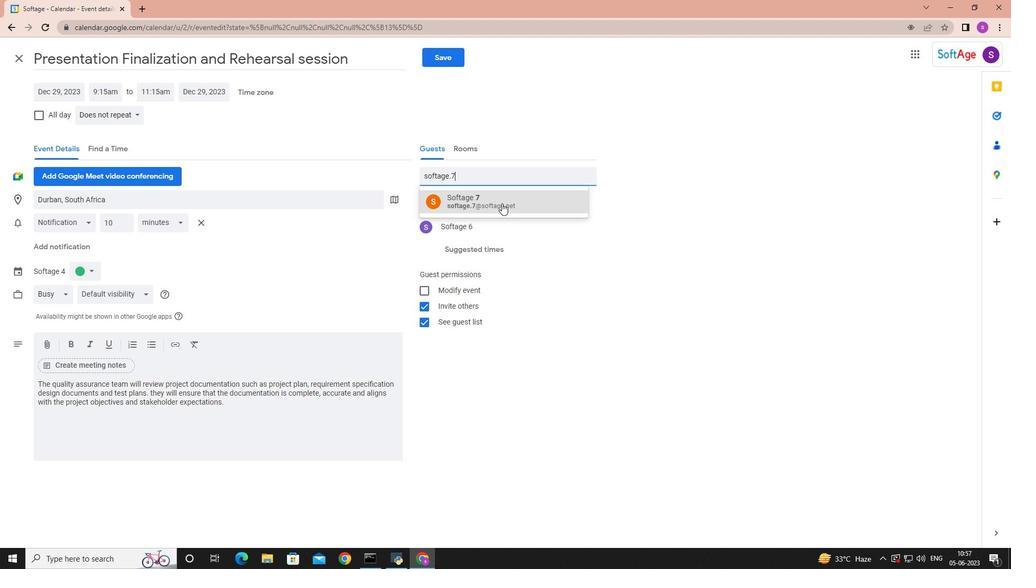 
Action: Mouse moved to (136, 114)
Screenshot: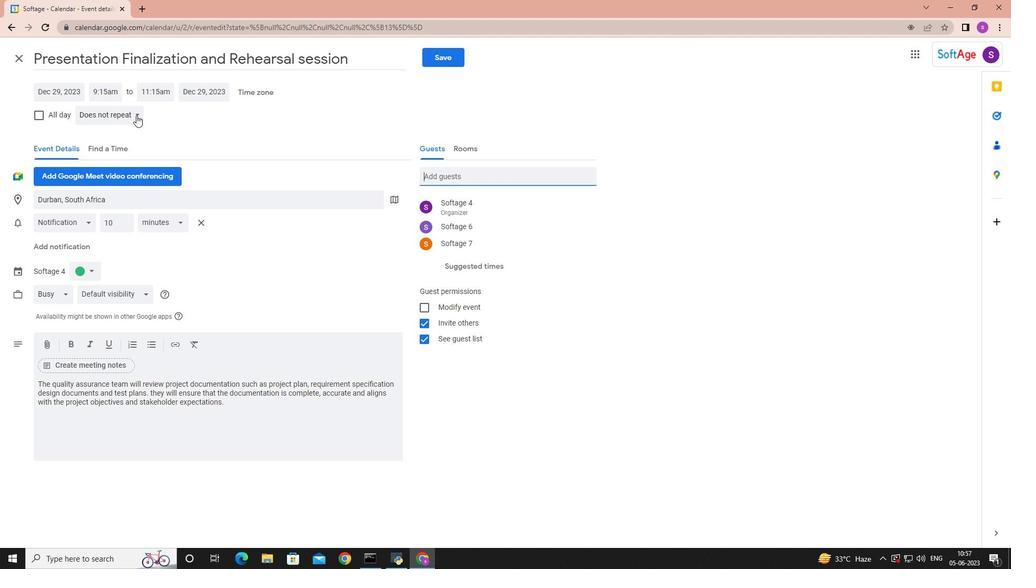 
Action: Mouse pressed left at (136, 114)
Screenshot: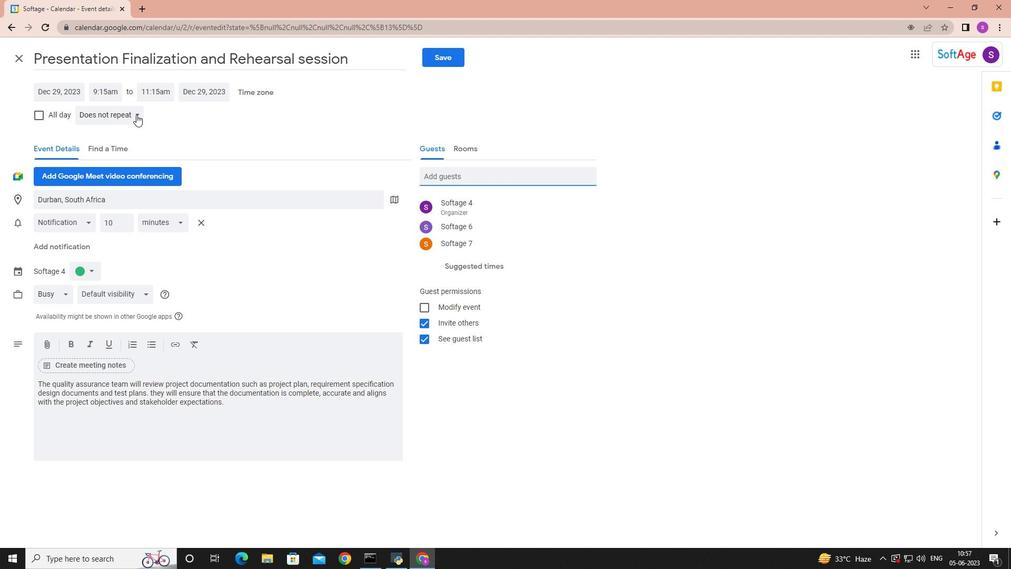 
Action: Mouse moved to (109, 229)
Screenshot: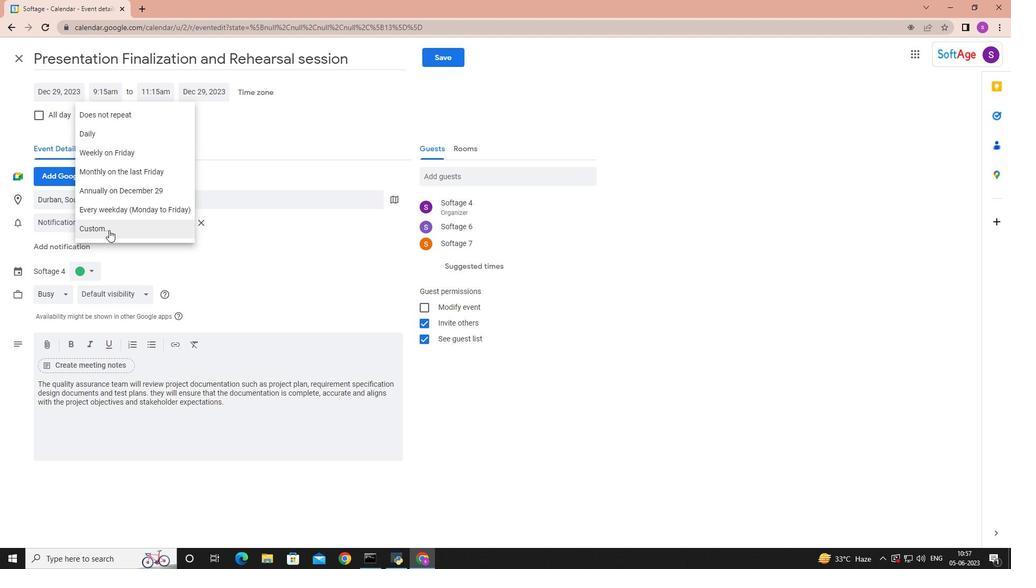 
Action: Mouse pressed left at (109, 229)
Screenshot: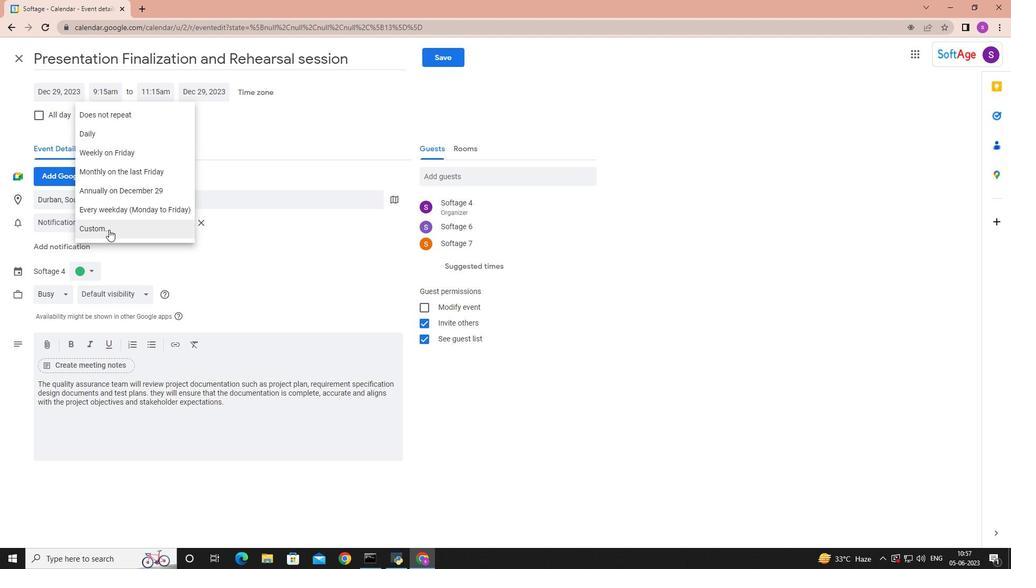 
Action: Mouse moved to (424, 274)
Screenshot: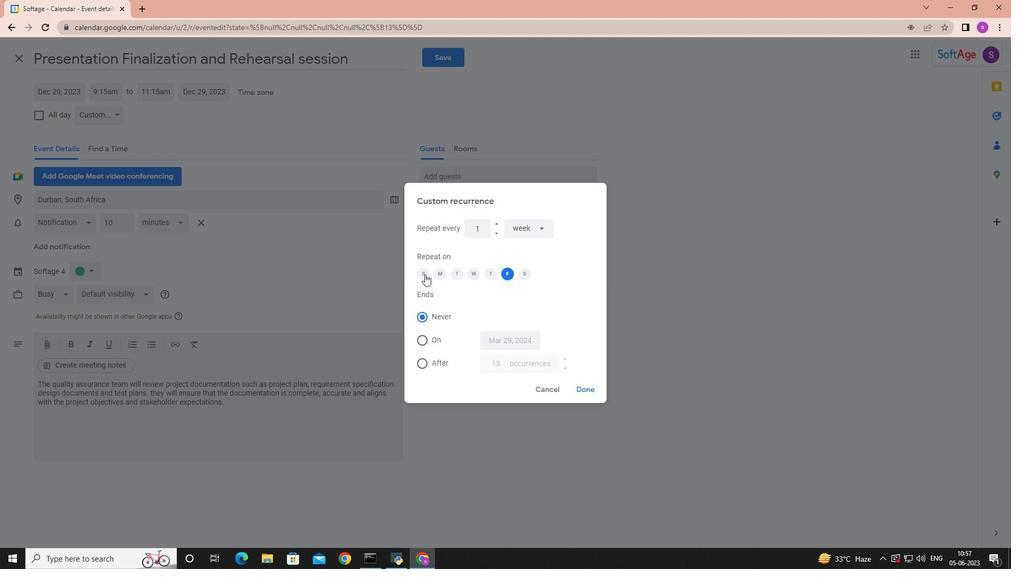 
Action: Mouse pressed left at (424, 274)
Screenshot: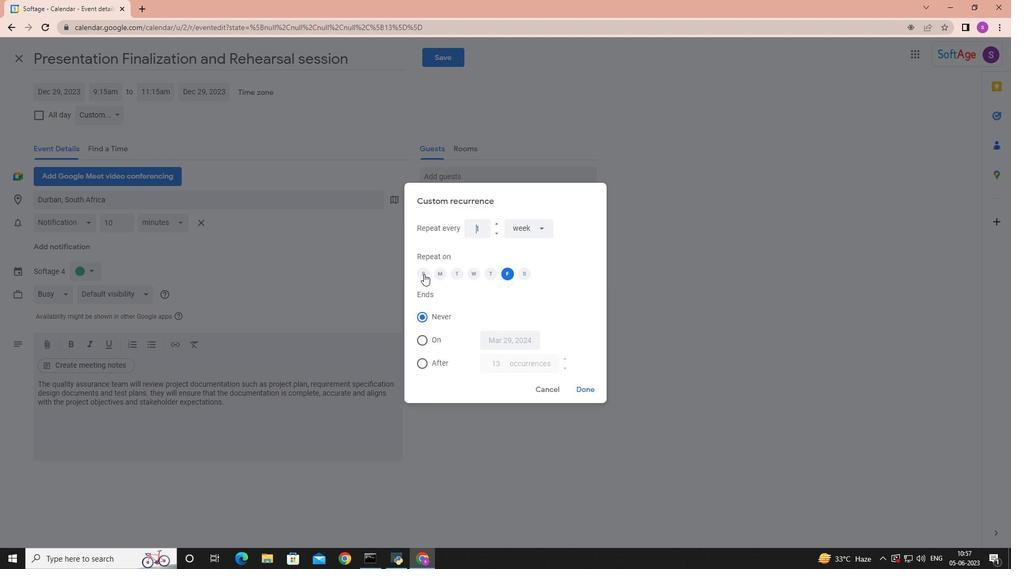 
Action: Mouse moved to (508, 274)
Screenshot: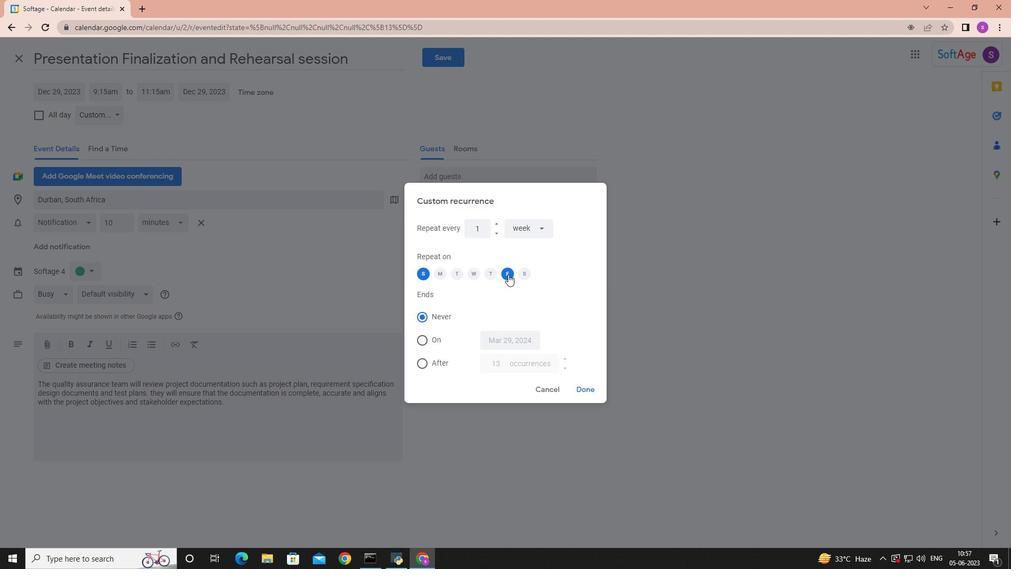 
Action: Mouse pressed left at (508, 274)
Screenshot: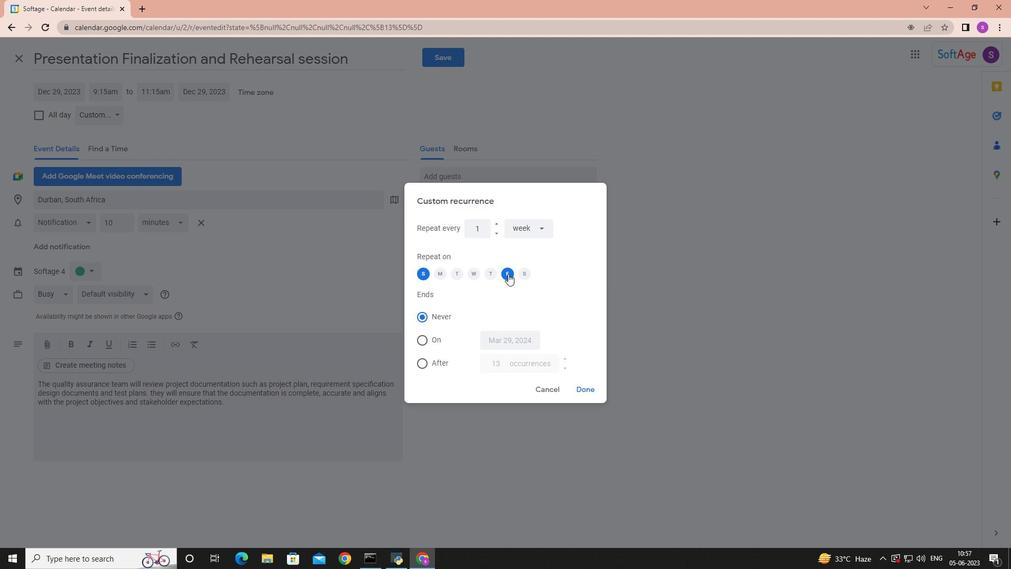 
Action: Mouse moved to (588, 389)
Screenshot: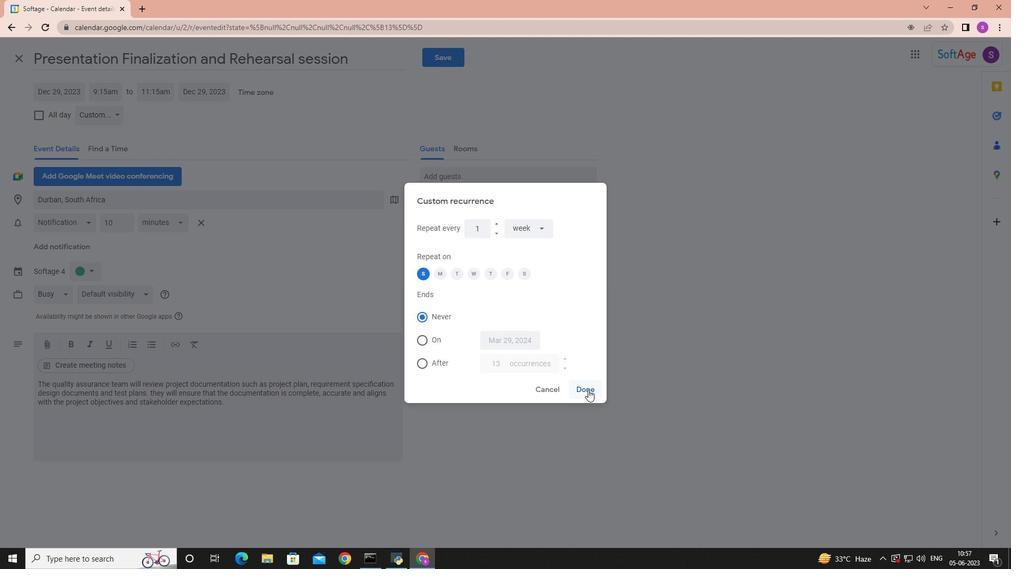 
Action: Mouse pressed left at (588, 389)
Screenshot: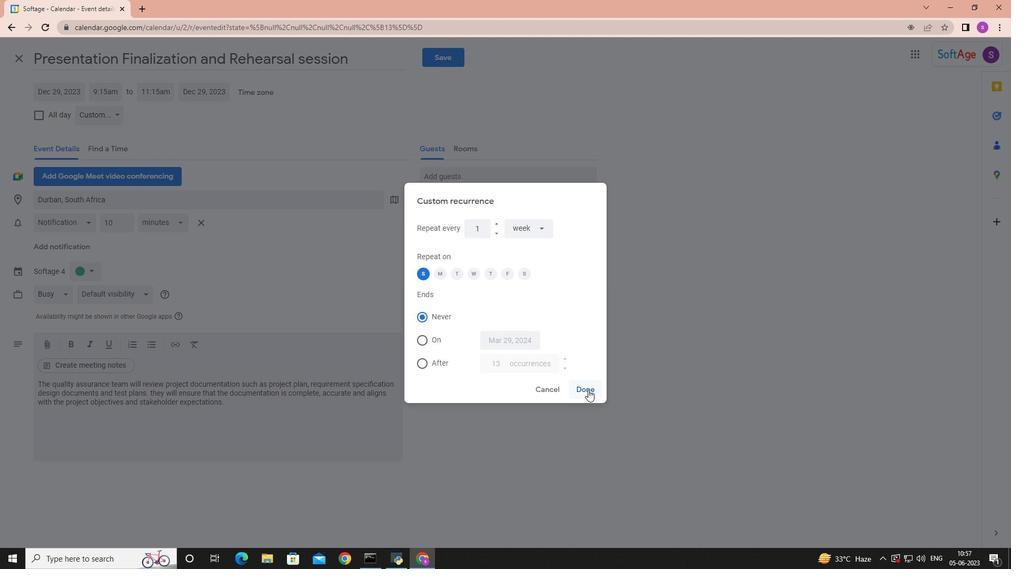 
Action: Mouse moved to (443, 55)
Screenshot: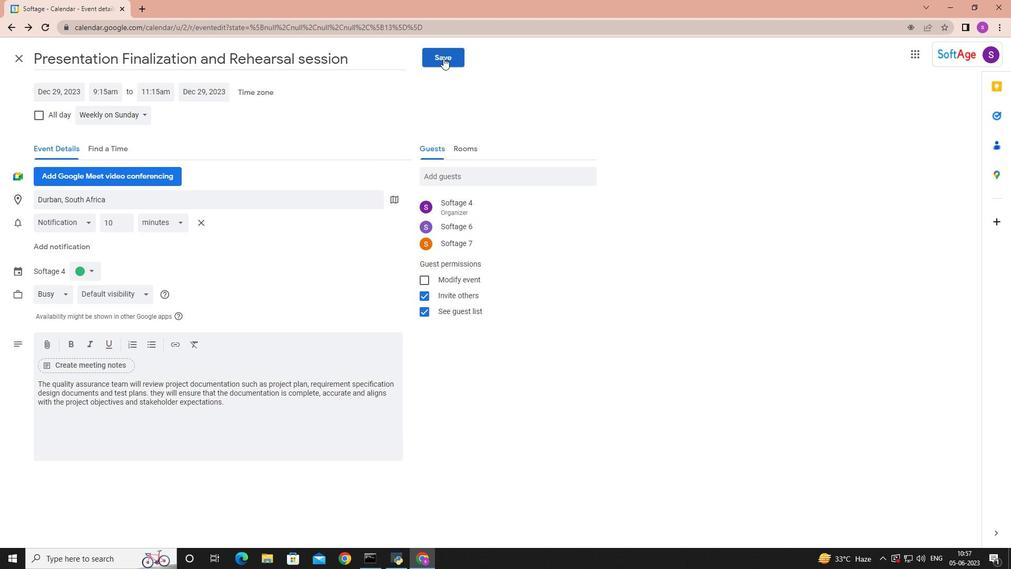 
Action: Mouse pressed left at (443, 55)
Screenshot: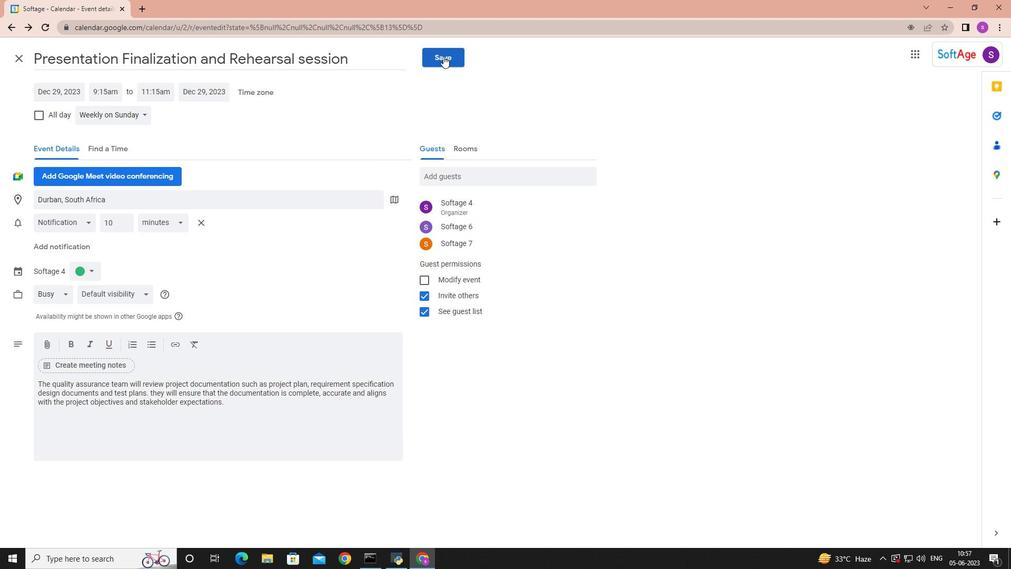 
Action: Mouse moved to (610, 316)
Screenshot: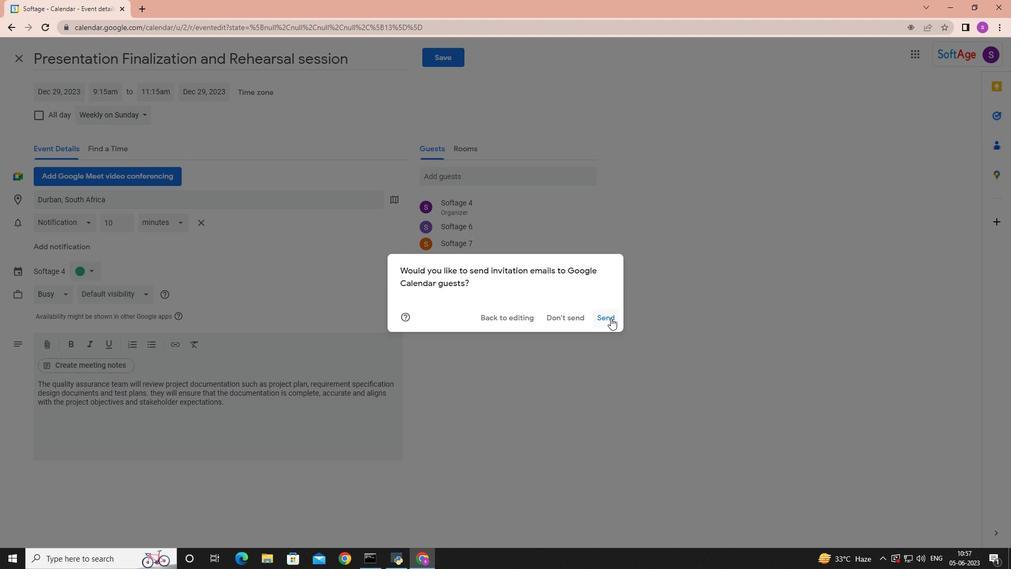 
Action: Mouse pressed left at (610, 316)
Screenshot: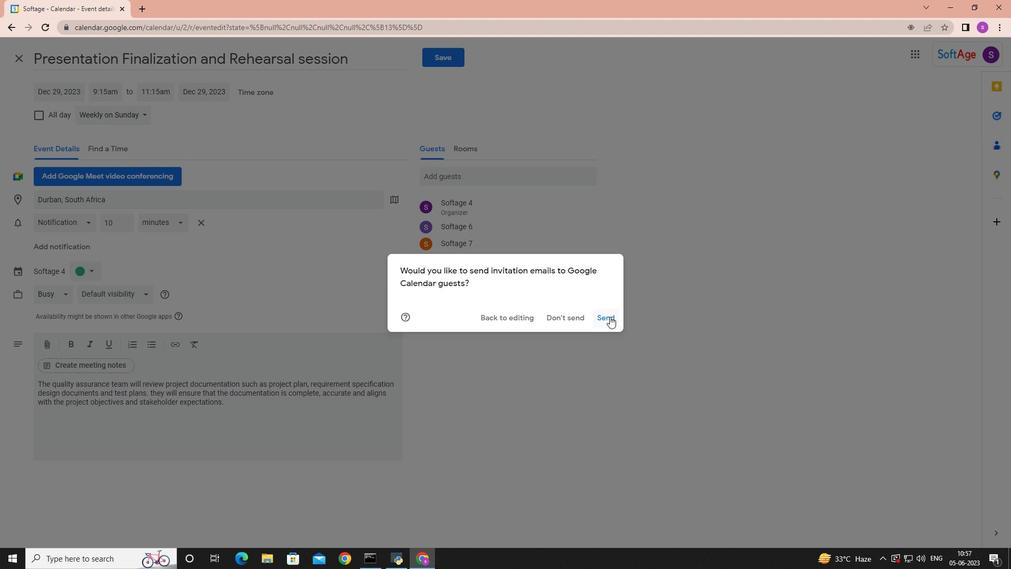 
Action: Mouse moved to (609, 314)
Screenshot: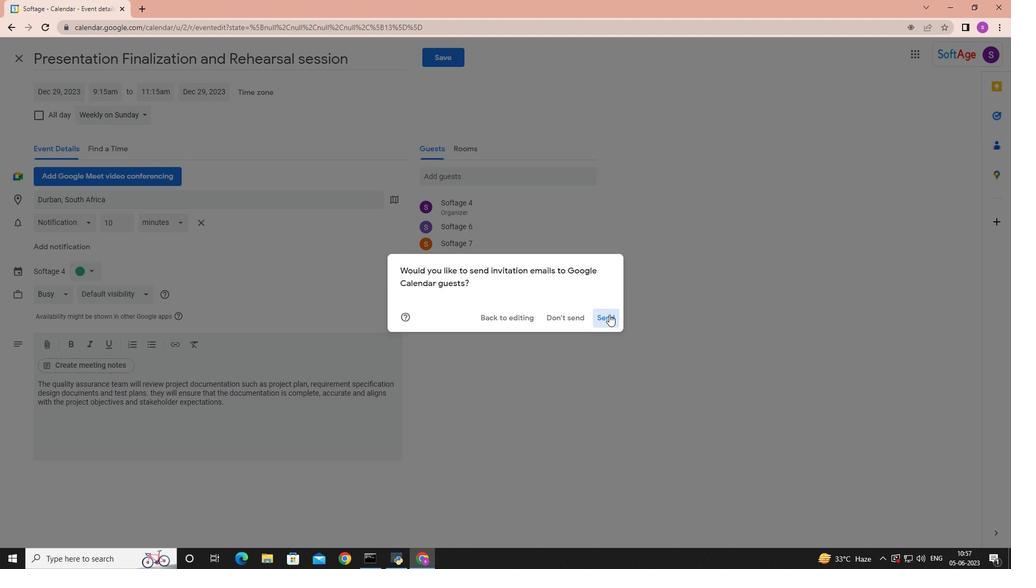 
